 Task: Search One-way flight tickets for 2 adults, 2 children, in Economy from Aswan to Lima to travel on 27-Dec-2023.  Stops: Any number of stops. Choice of flight is British Airways.  Outbound departure time preference is 10:00.
Action: Mouse moved to (319, 272)
Screenshot: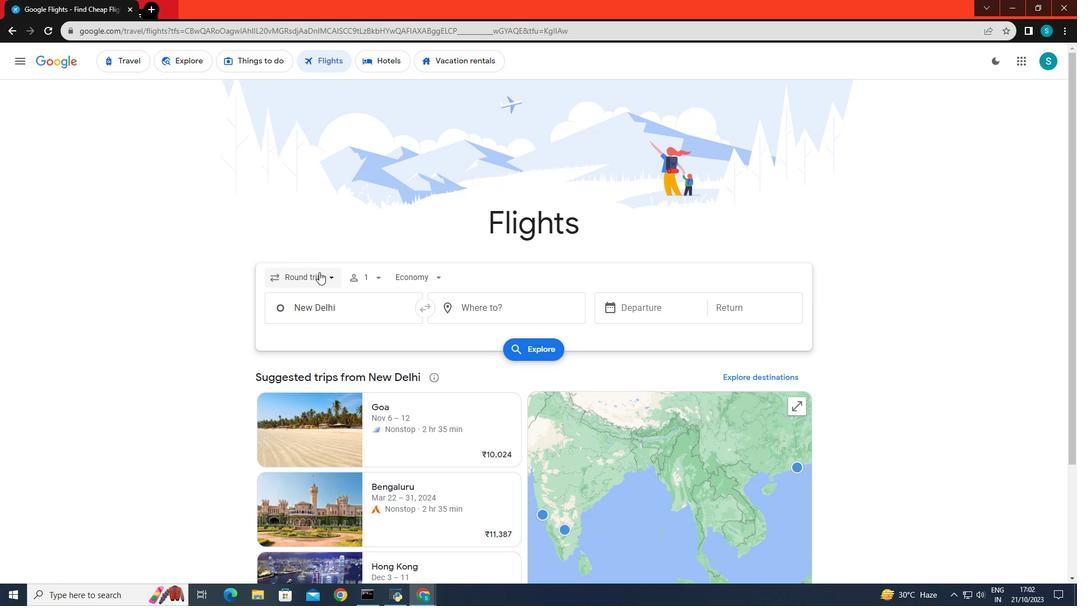 
Action: Mouse pressed left at (319, 272)
Screenshot: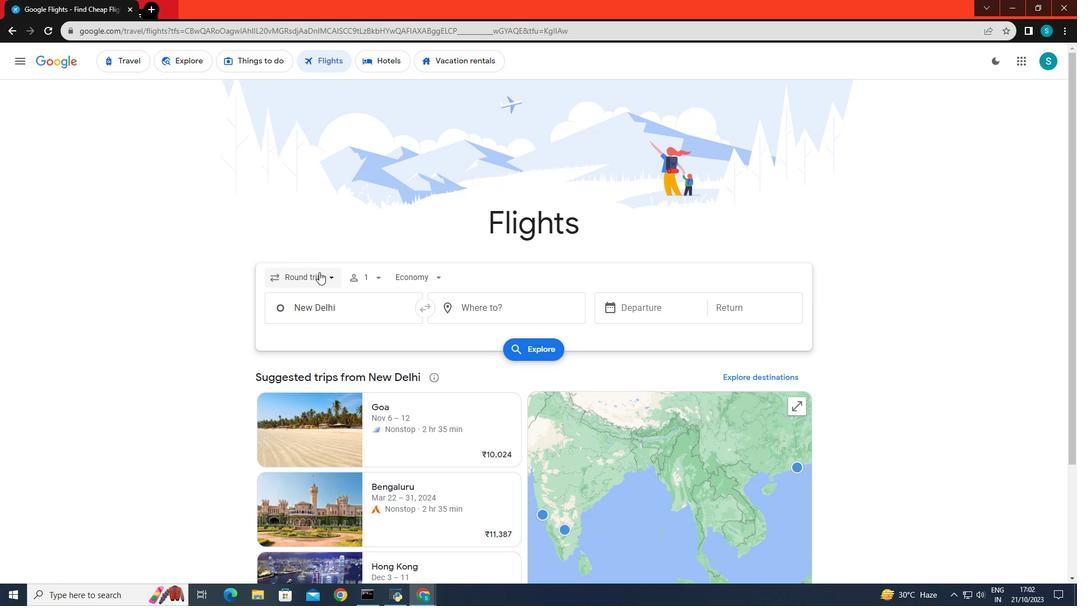 
Action: Mouse moved to (313, 337)
Screenshot: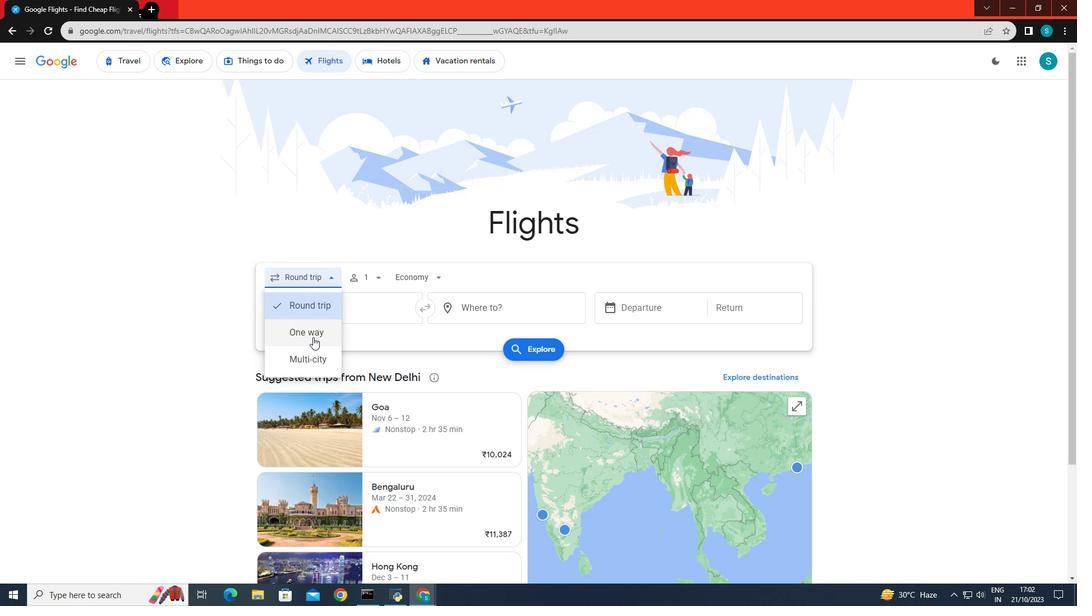 
Action: Mouse pressed left at (313, 337)
Screenshot: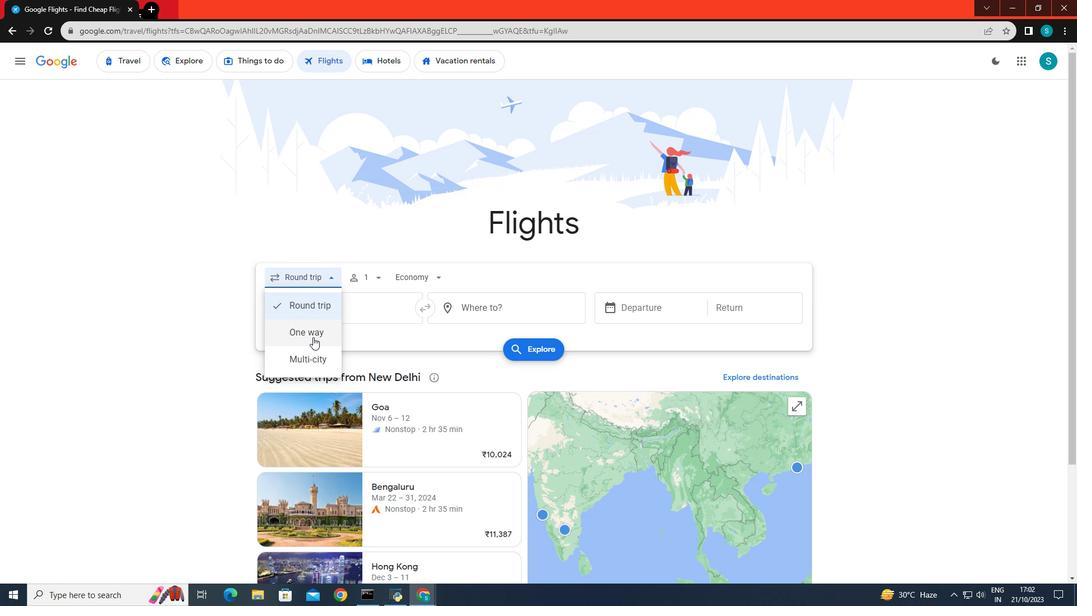 
Action: Mouse moved to (361, 279)
Screenshot: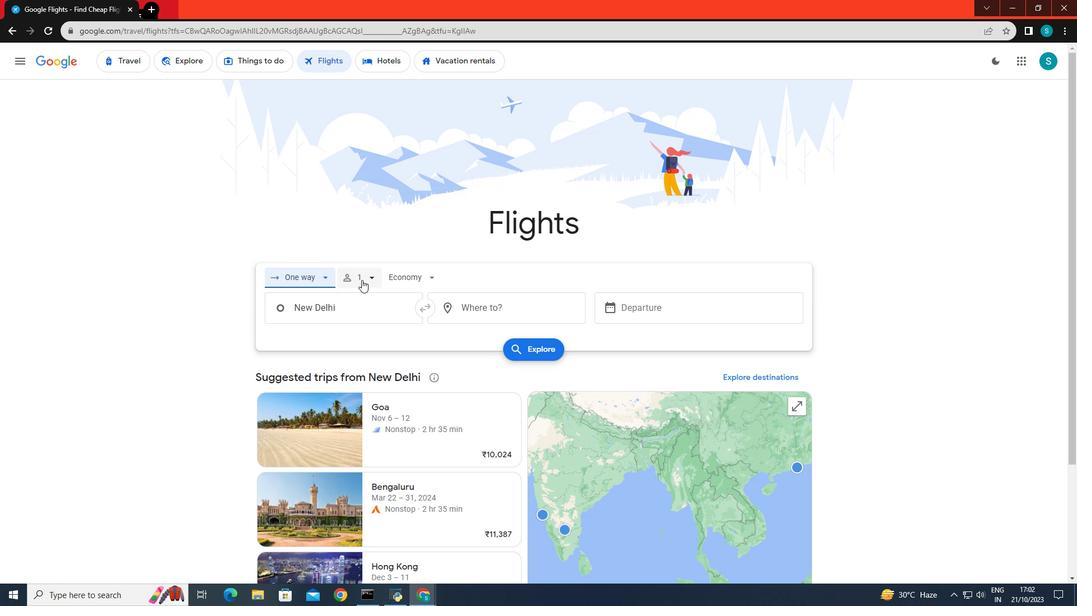 
Action: Mouse pressed left at (361, 279)
Screenshot: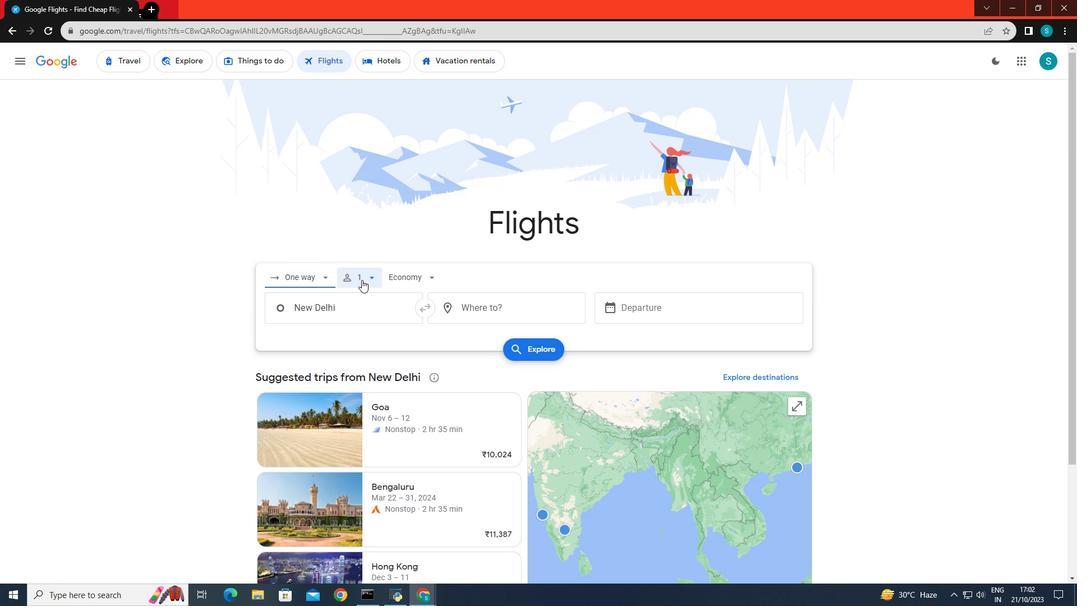 
Action: Mouse moved to (453, 306)
Screenshot: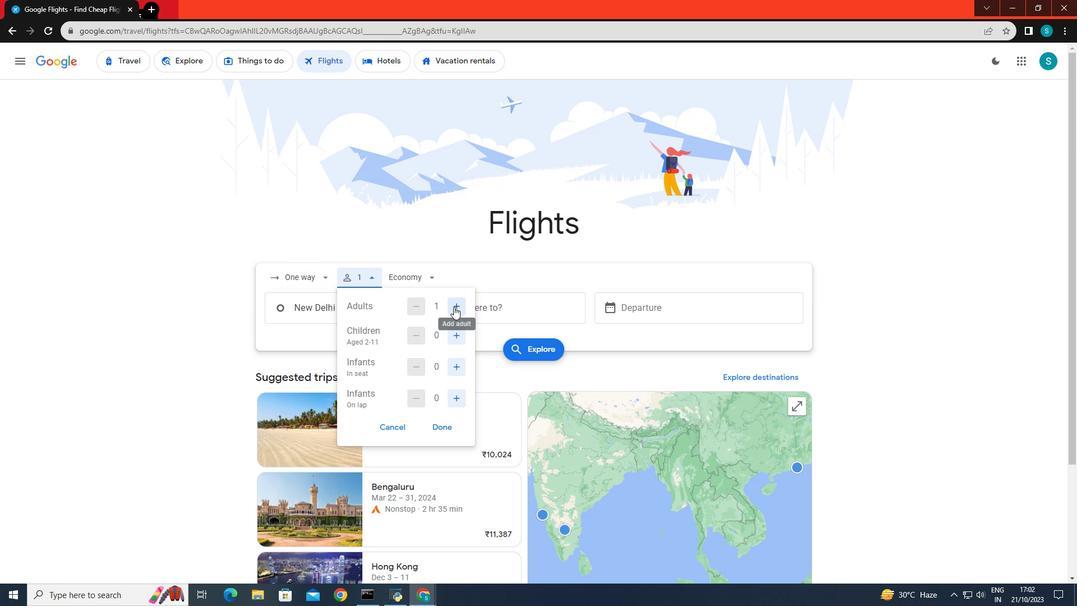 
Action: Mouse pressed left at (453, 306)
Screenshot: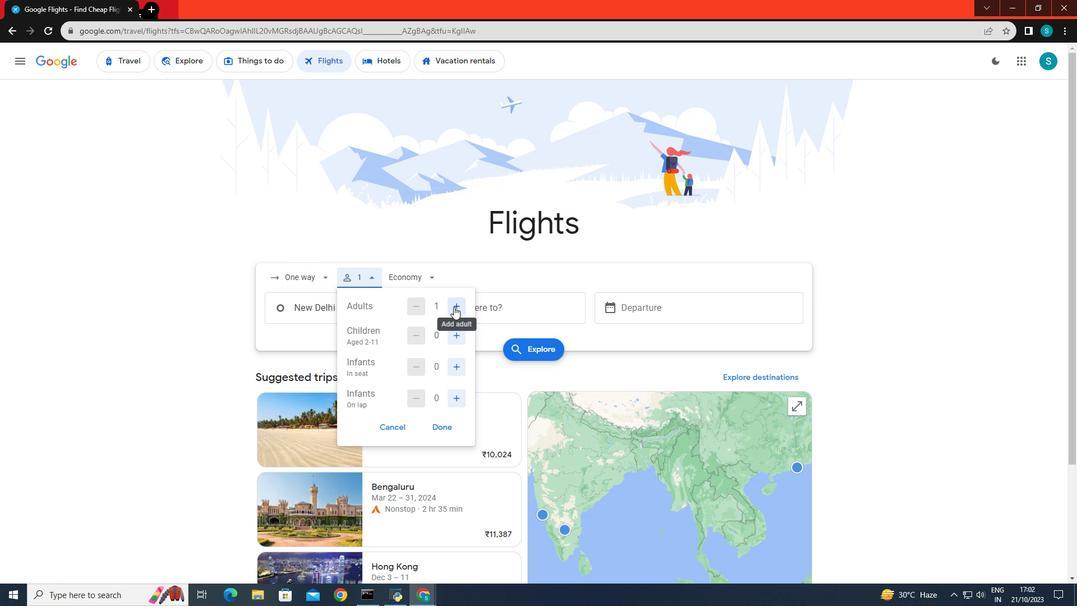 
Action: Mouse moved to (455, 335)
Screenshot: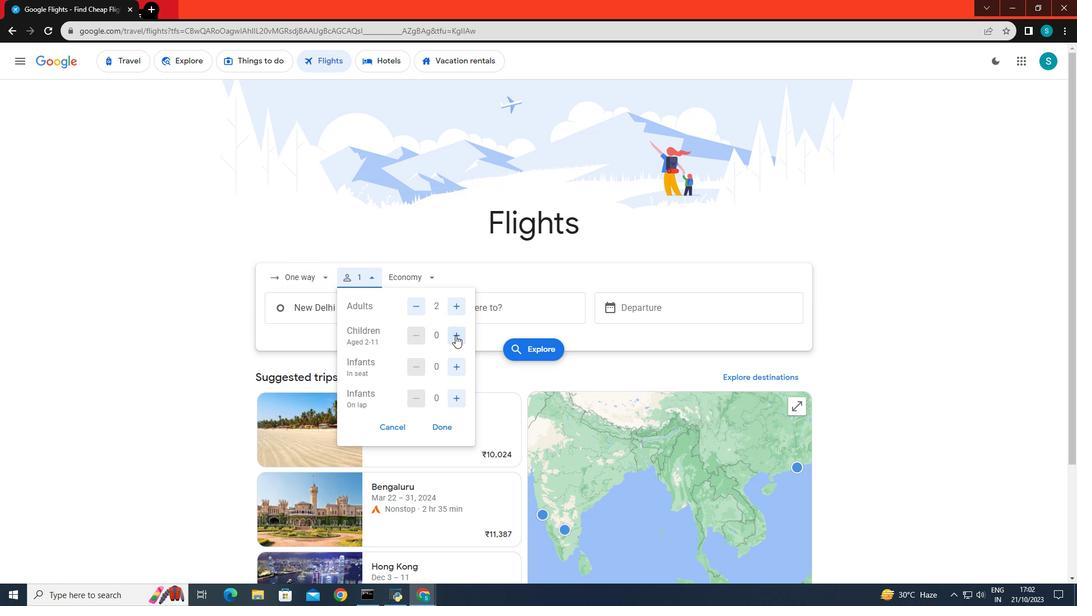 
Action: Mouse pressed left at (455, 335)
Screenshot: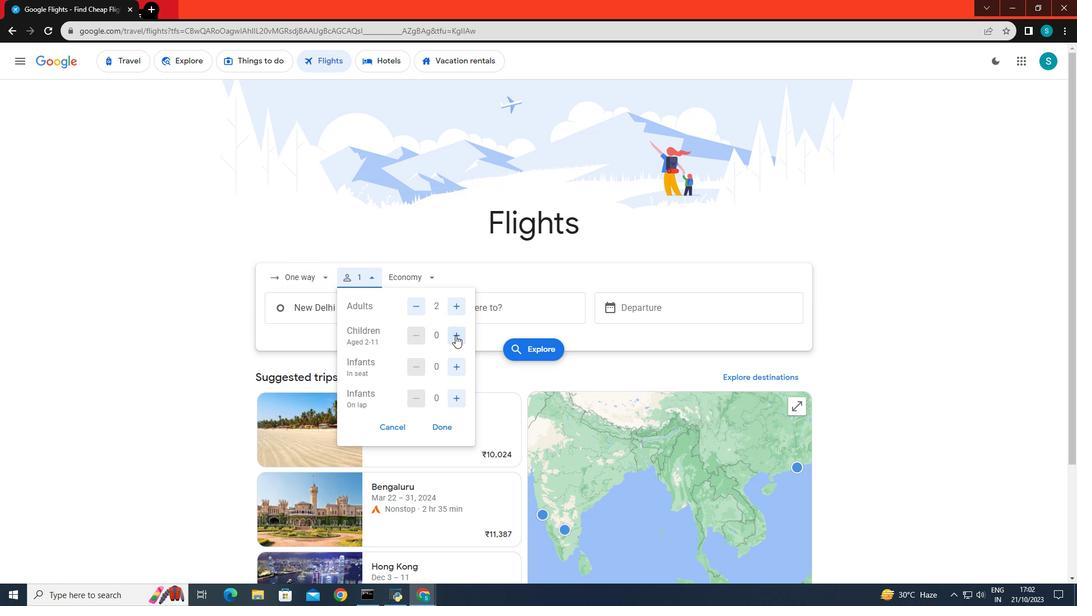 
Action: Mouse moved to (452, 334)
Screenshot: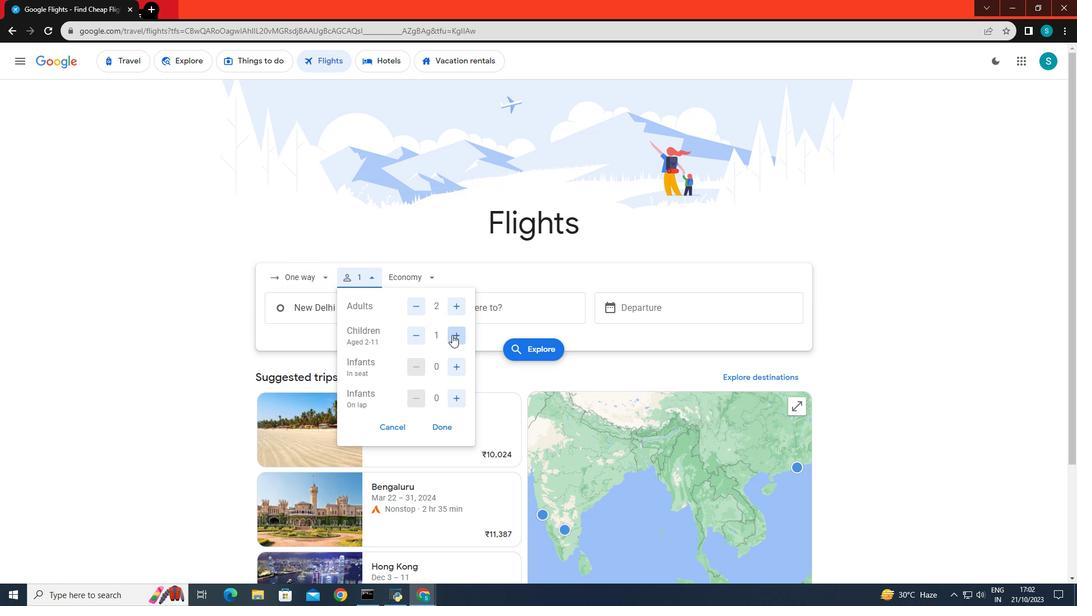
Action: Mouse pressed left at (452, 334)
Screenshot: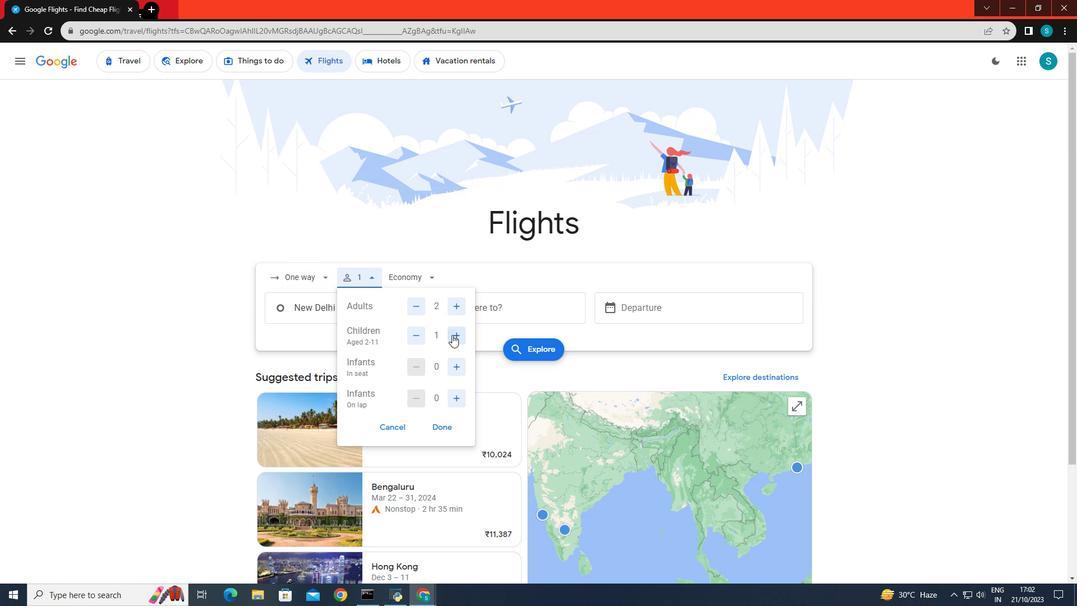 
Action: Mouse moved to (445, 423)
Screenshot: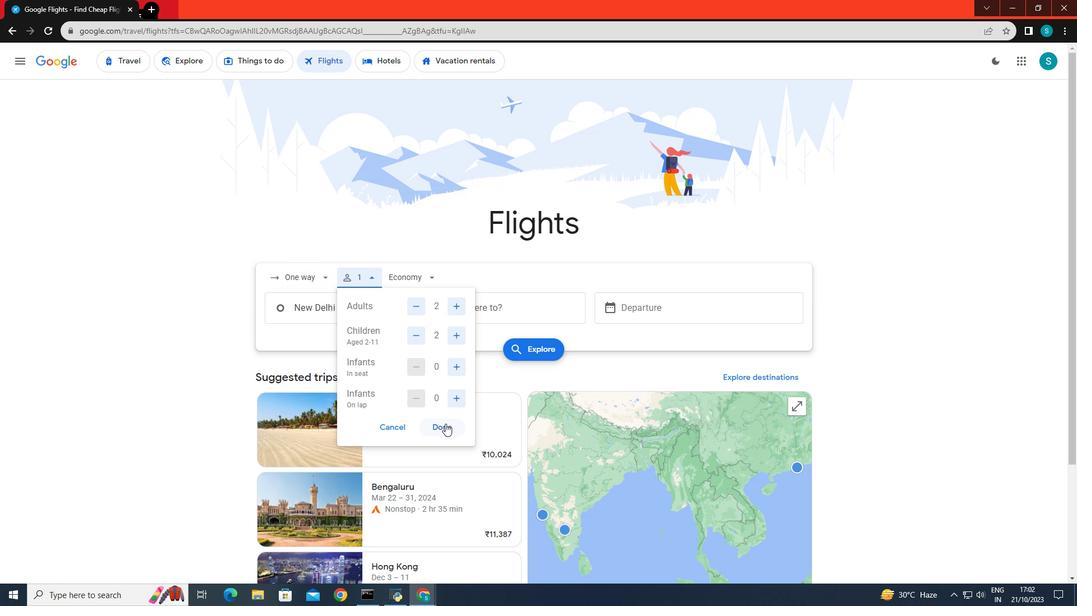 
Action: Mouse pressed left at (445, 423)
Screenshot: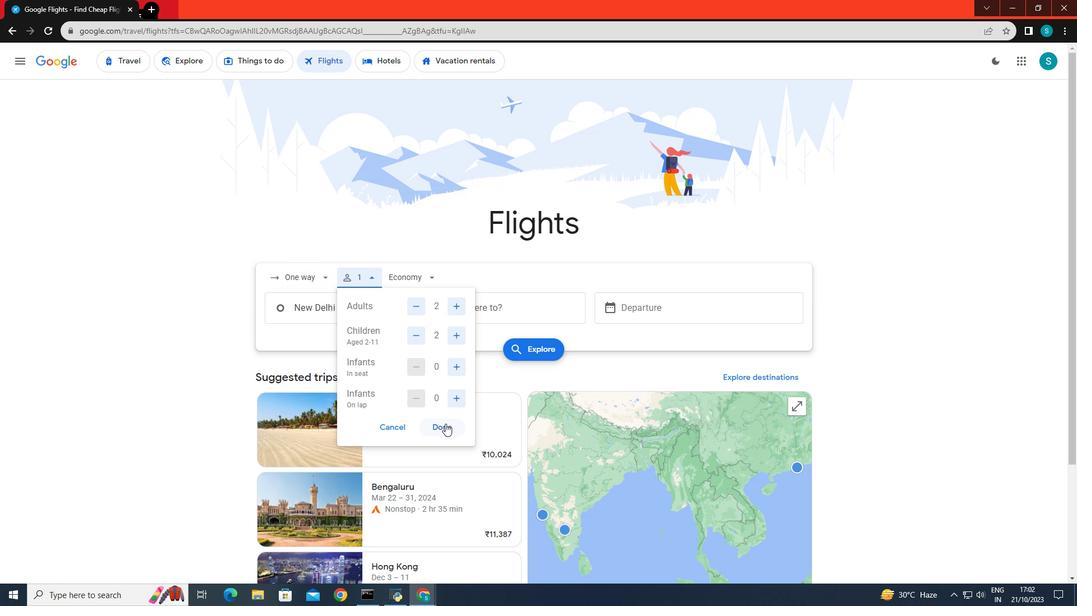 
Action: Mouse moved to (416, 279)
Screenshot: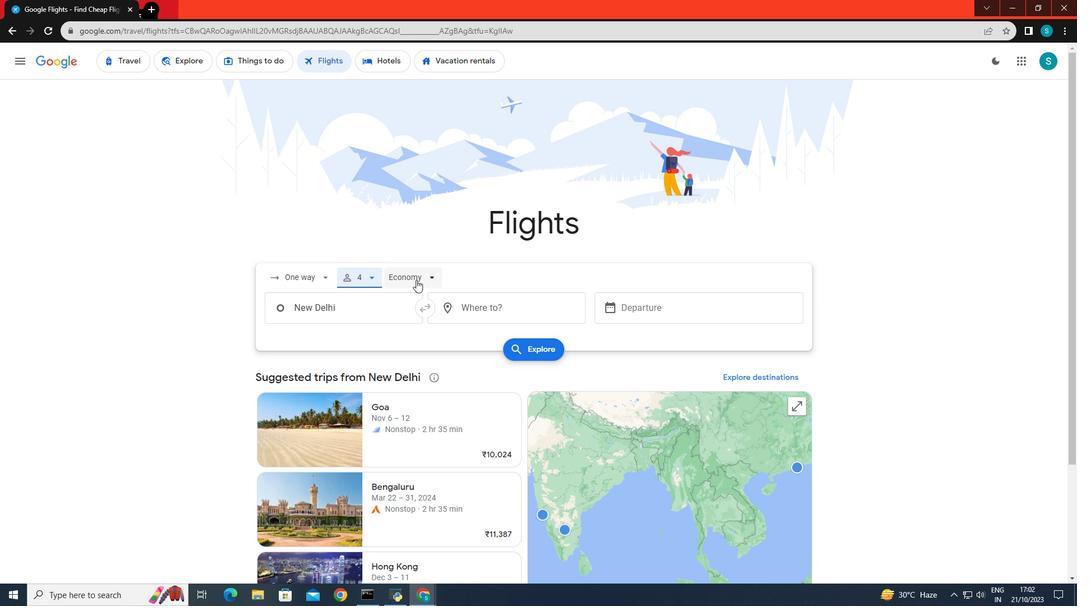 
Action: Mouse pressed left at (416, 279)
Screenshot: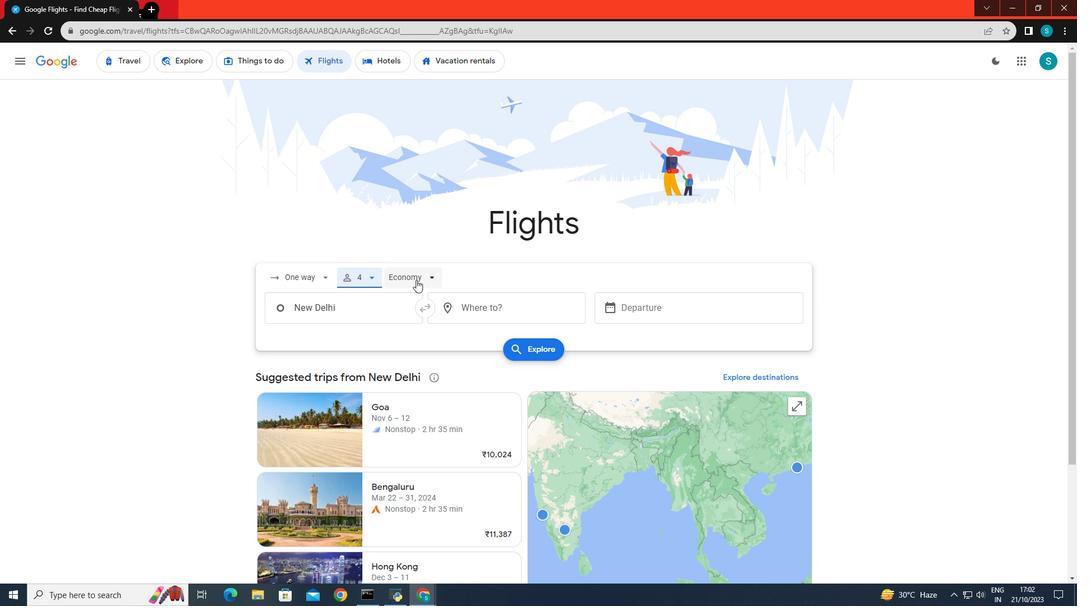 
Action: Mouse moved to (434, 306)
Screenshot: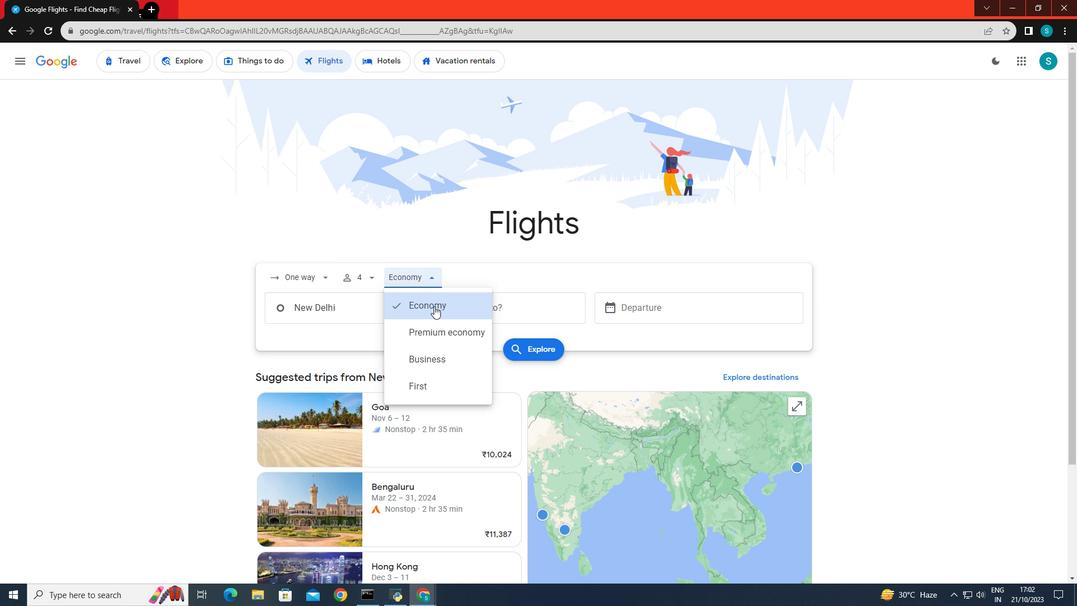 
Action: Mouse pressed left at (434, 306)
Screenshot: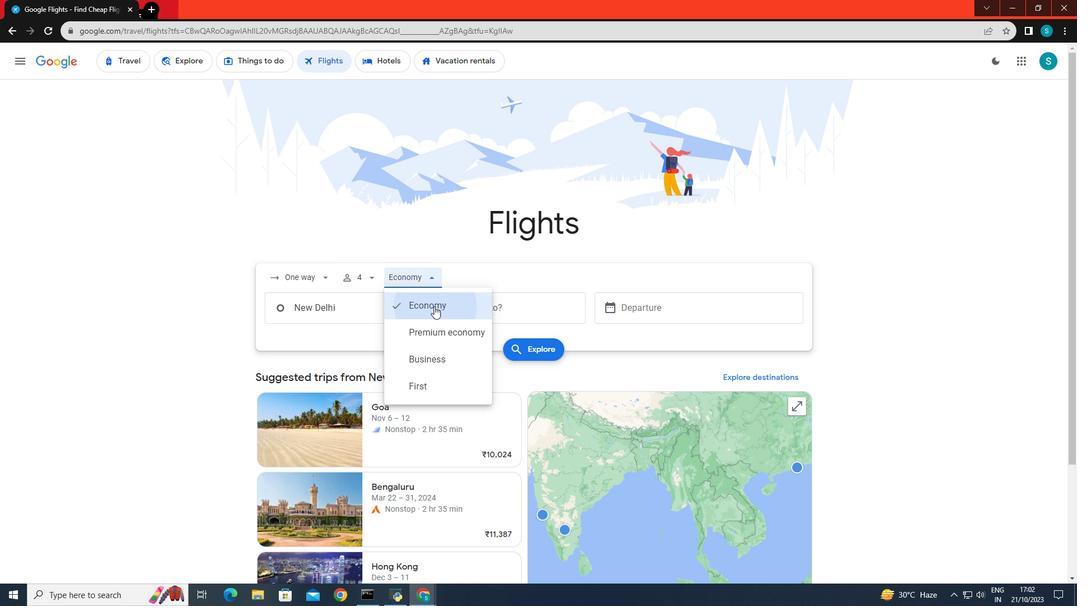 
Action: Mouse moved to (343, 310)
Screenshot: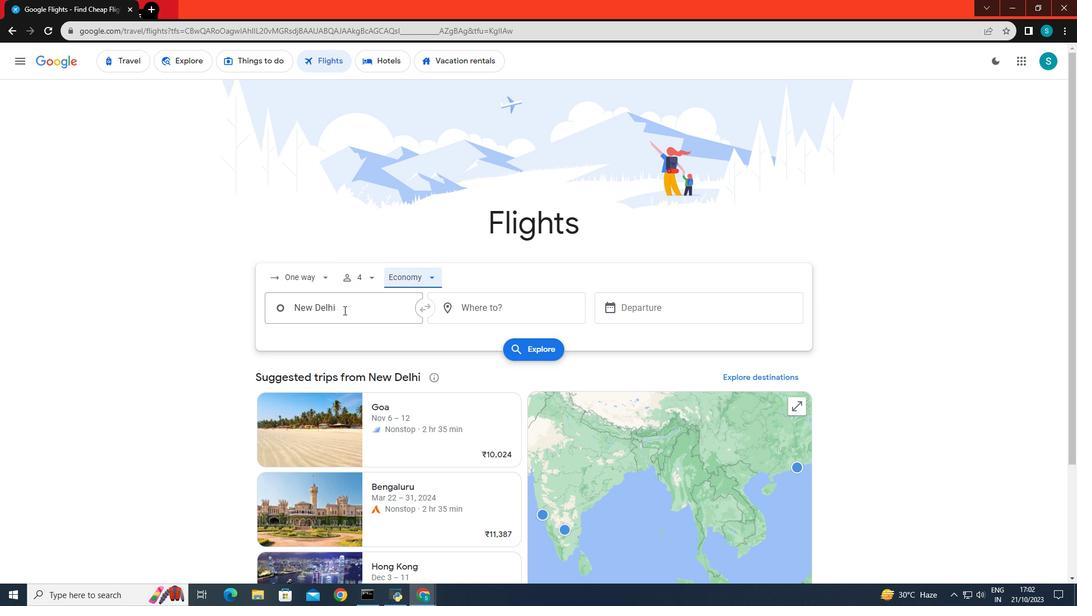 
Action: Mouse pressed left at (343, 310)
Screenshot: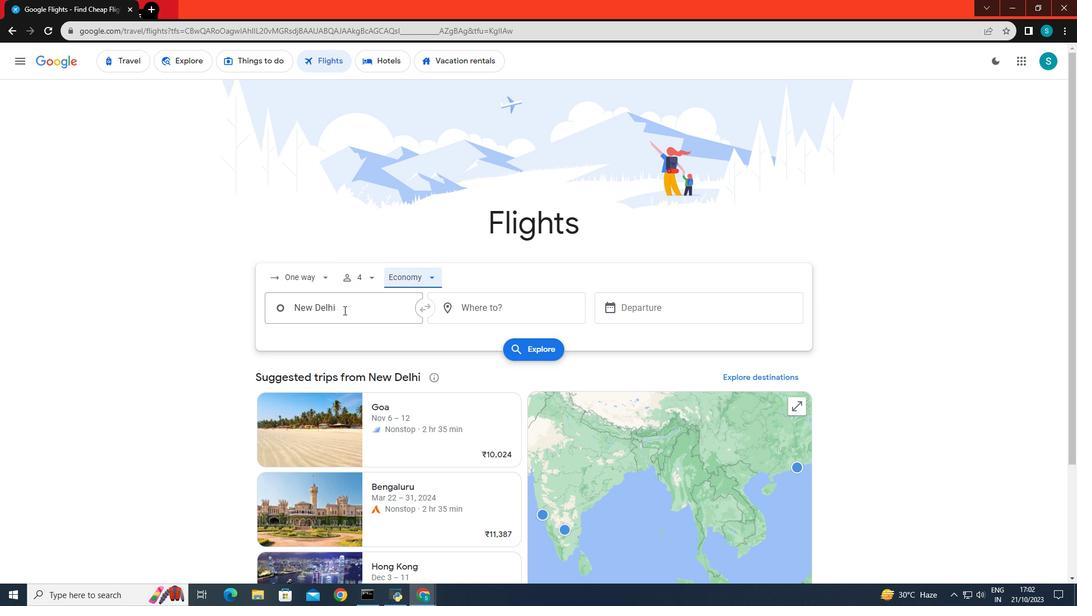 
Action: Key pressed <Key.backspace><Key.caps_lock>A<Key.caps_lock>swan
Screenshot: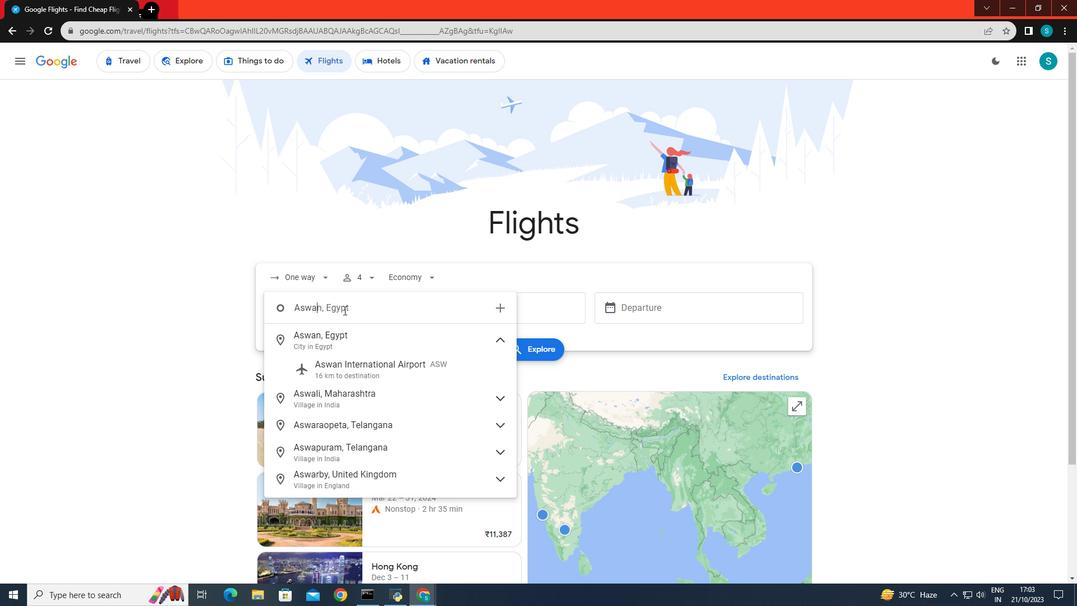 
Action: Mouse moved to (366, 357)
Screenshot: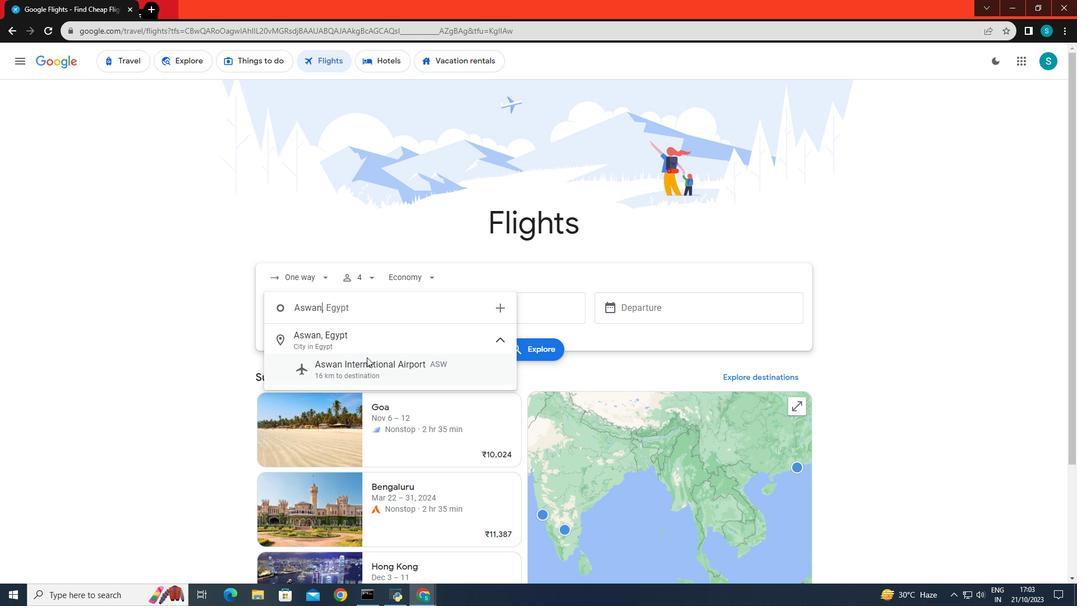 
Action: Mouse pressed left at (366, 357)
Screenshot: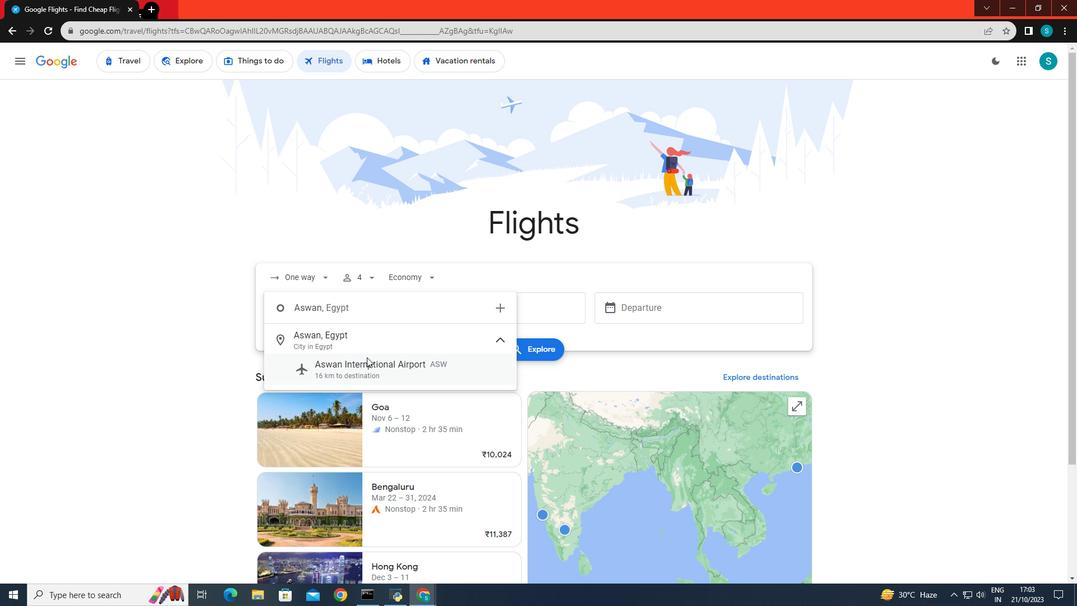 
Action: Mouse moved to (459, 306)
Screenshot: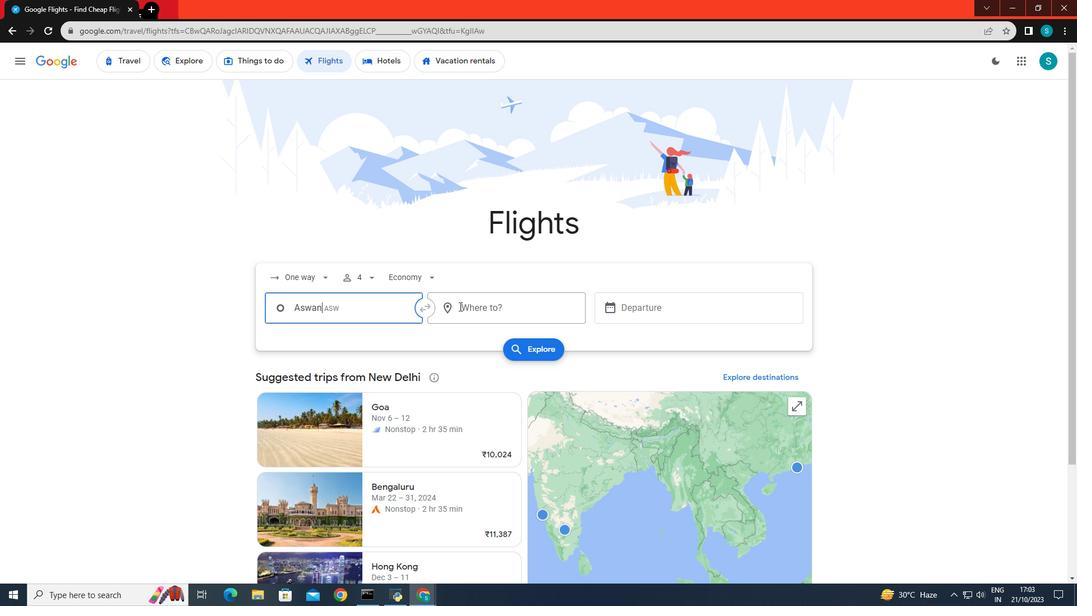 
Action: Mouse pressed left at (459, 306)
Screenshot: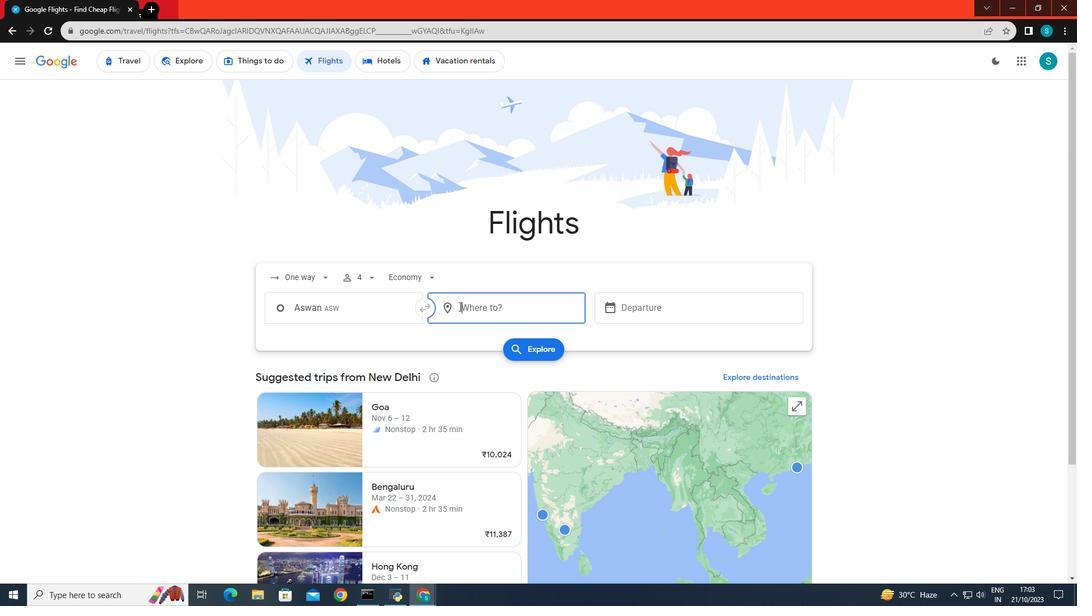 
Action: Mouse moved to (386, 267)
Screenshot: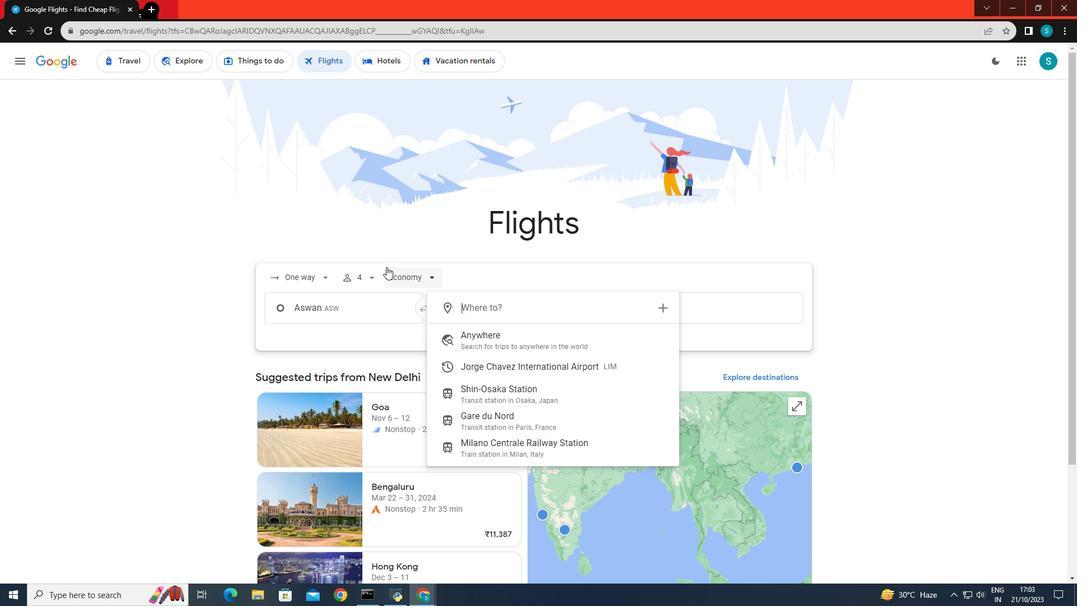 
Action: Key pressed <Key.caps_lock>L<Key.caps_lock>ima
Screenshot: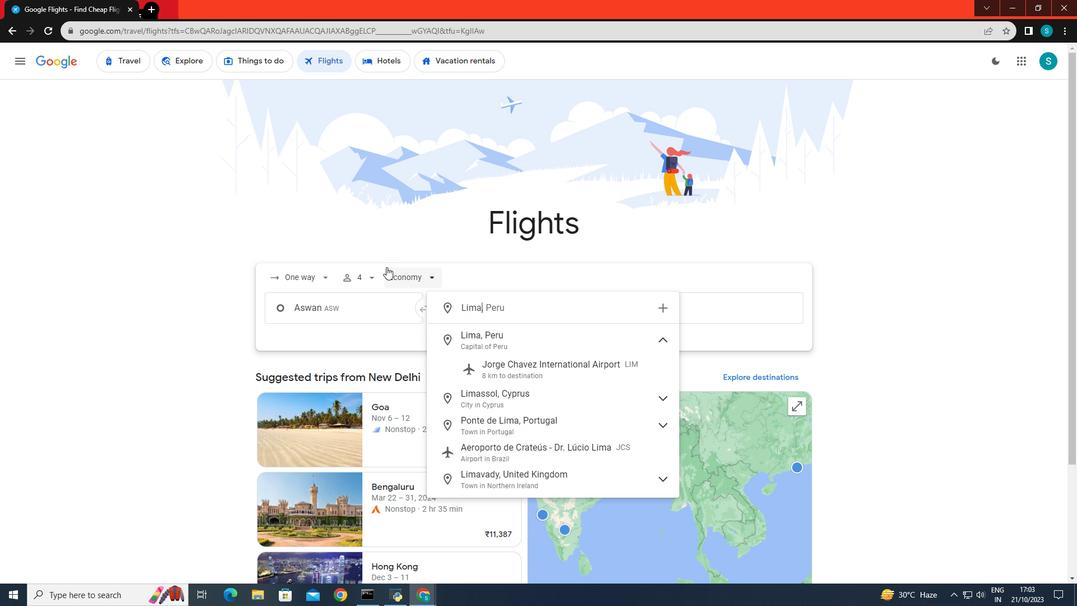
Action: Mouse moved to (497, 366)
Screenshot: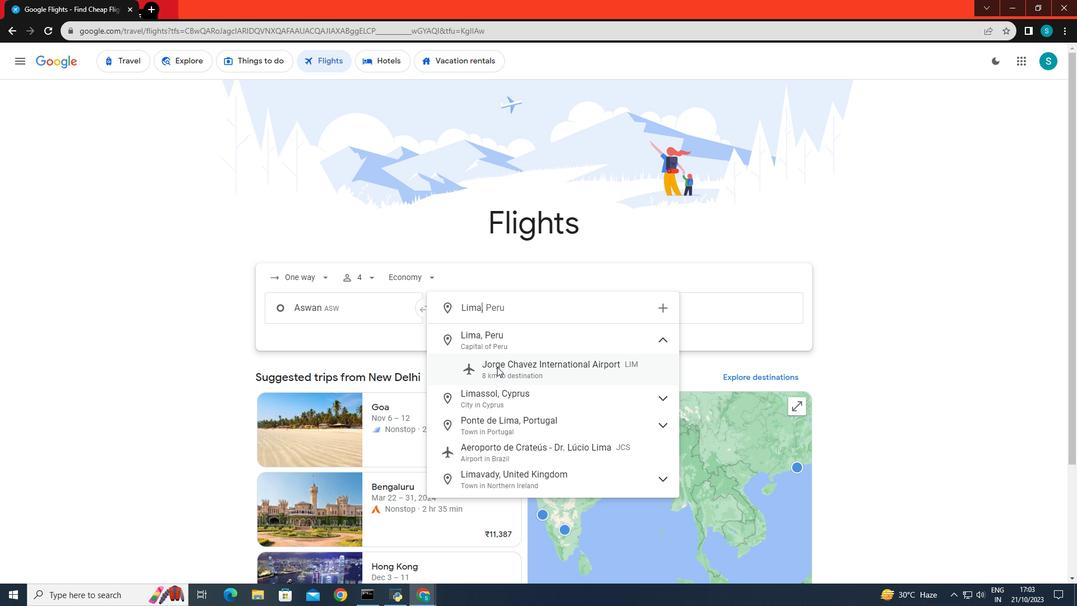 
Action: Mouse pressed left at (497, 366)
Screenshot: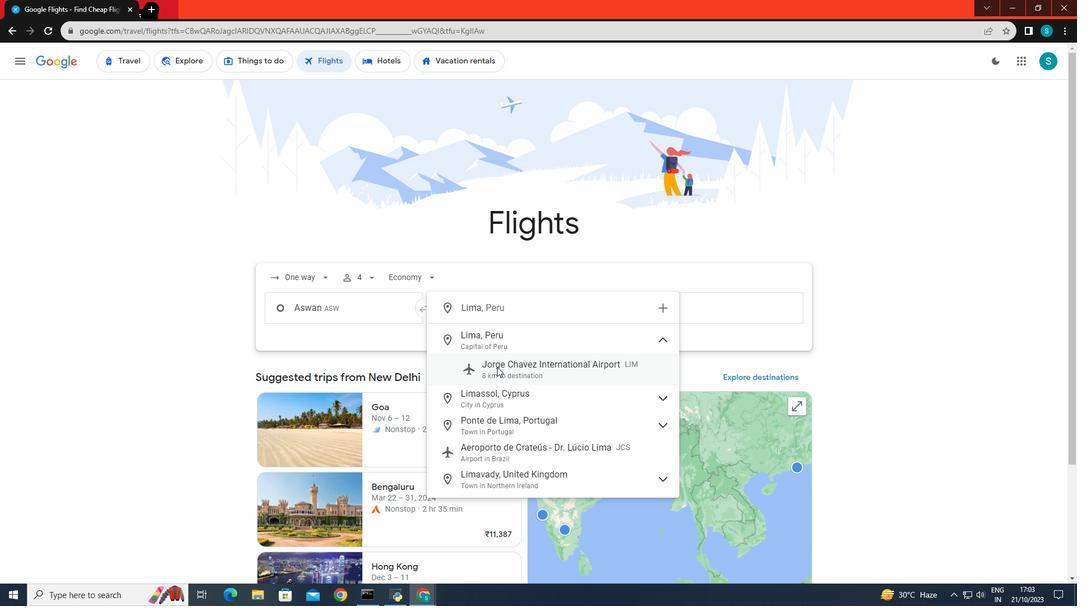 
Action: Mouse moved to (666, 311)
Screenshot: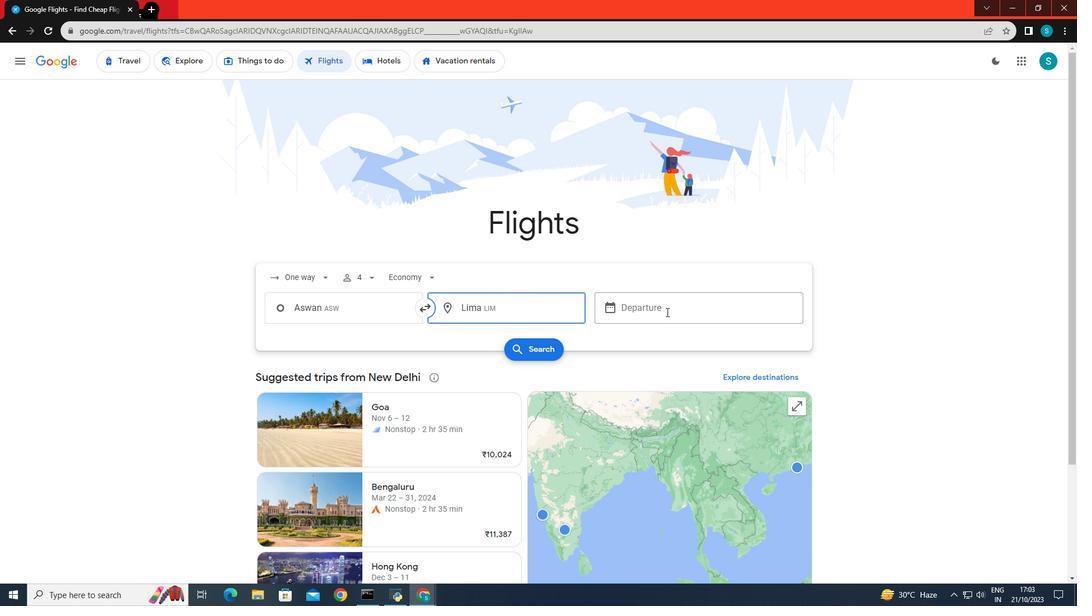 
Action: Mouse pressed left at (666, 311)
Screenshot: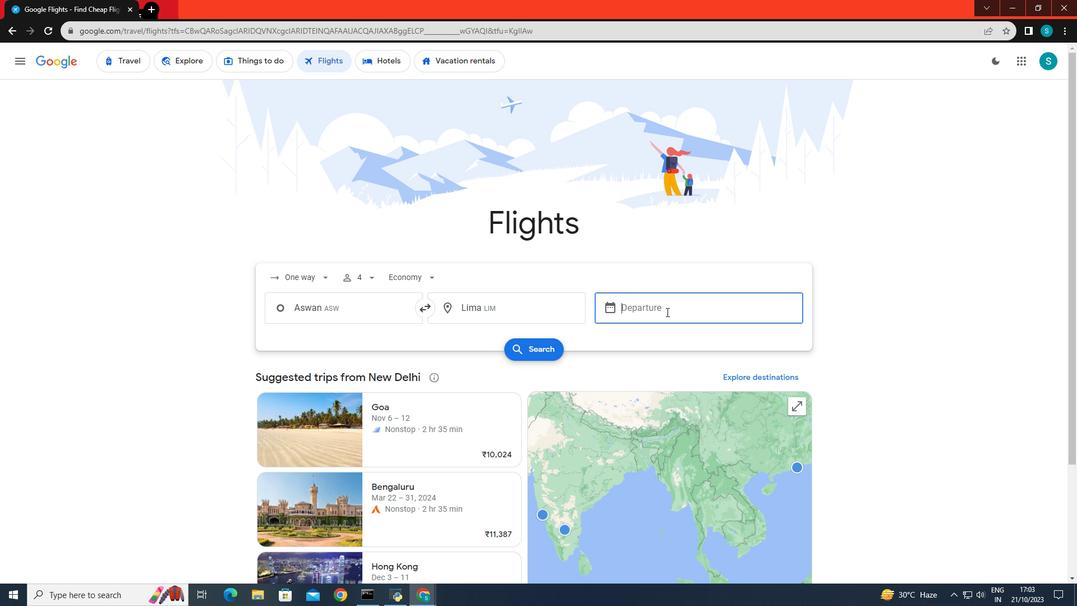 
Action: Mouse moved to (815, 430)
Screenshot: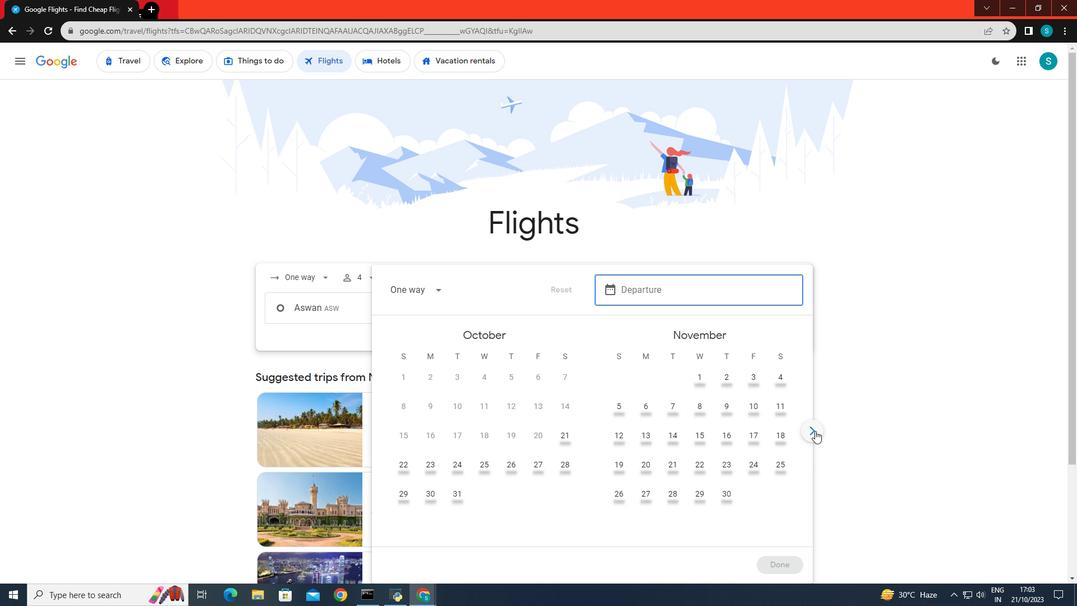 
Action: Mouse pressed left at (815, 430)
Screenshot: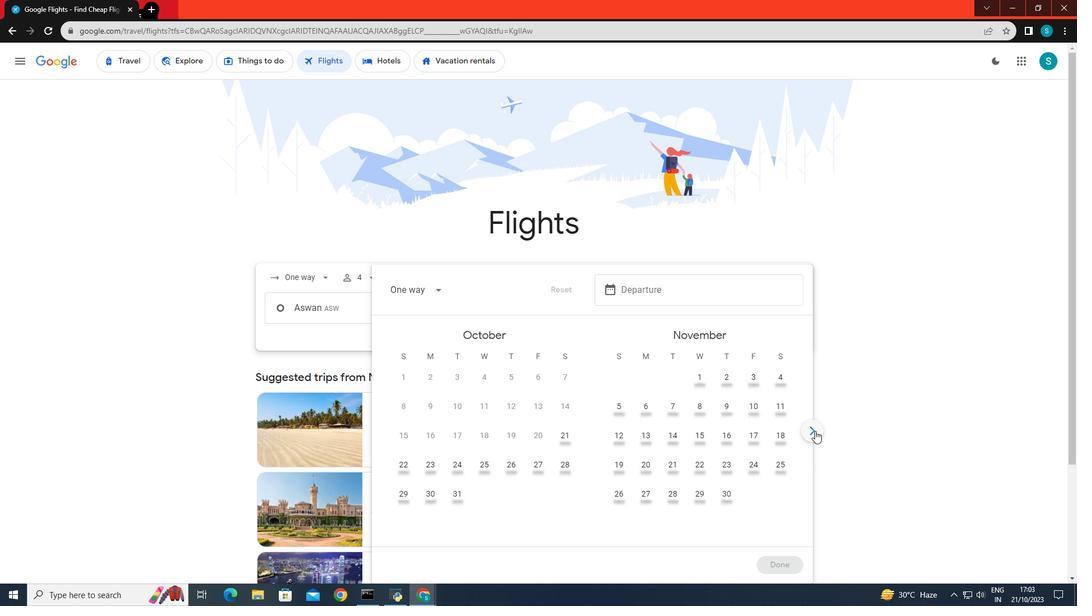 
Action: Mouse moved to (692, 490)
Screenshot: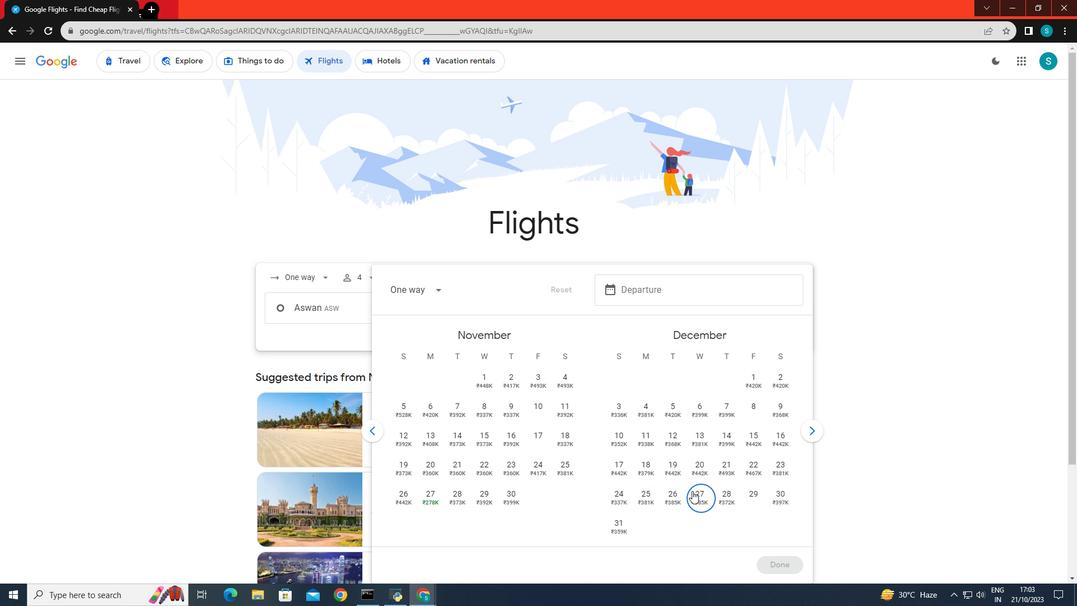 
Action: Mouse pressed left at (692, 490)
Screenshot: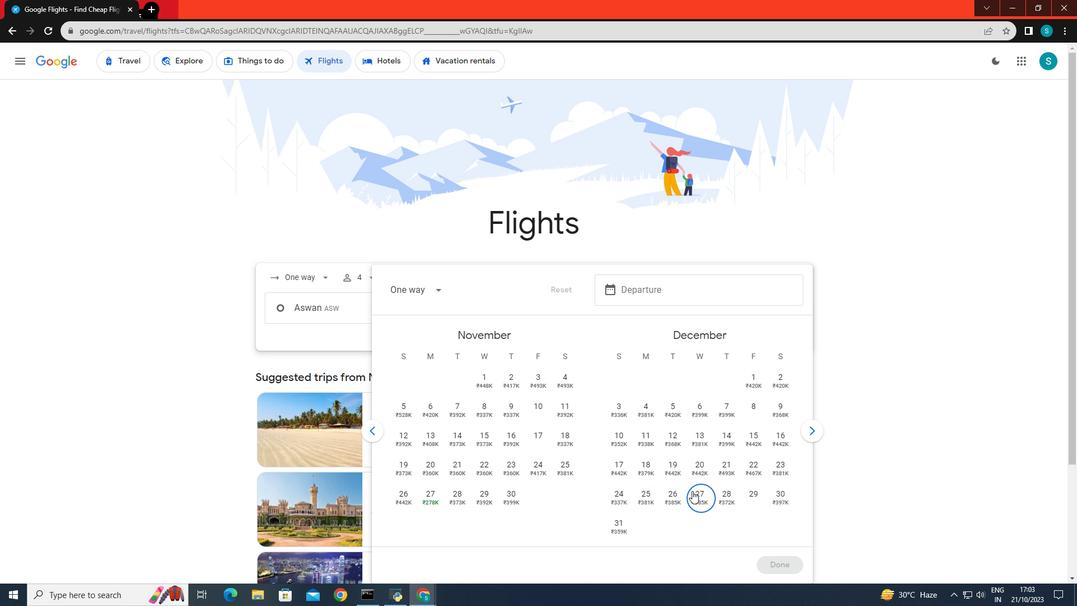 
Action: Mouse moved to (771, 565)
Screenshot: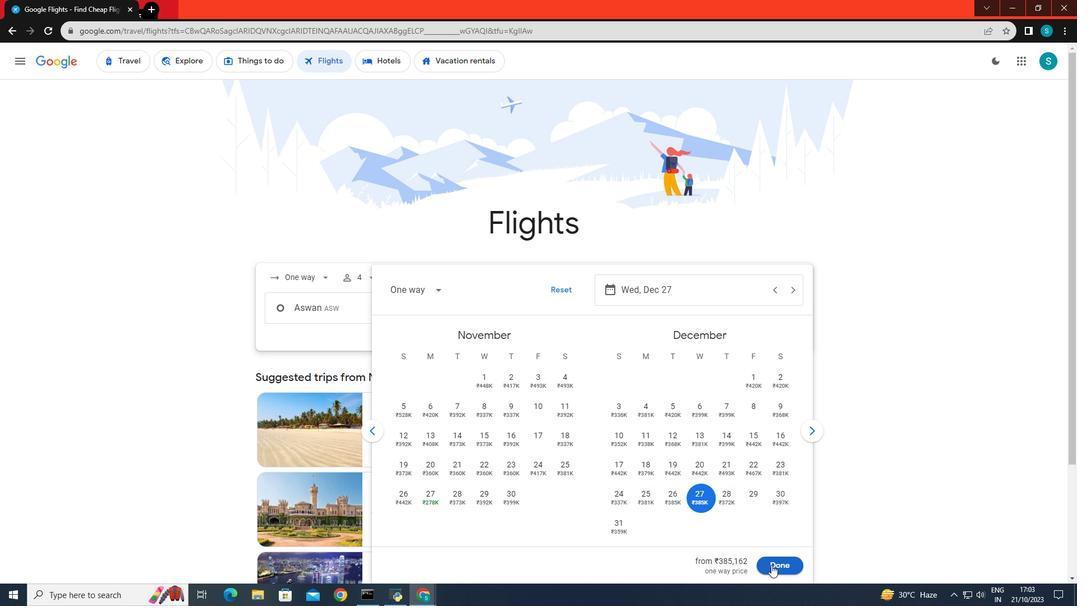 
Action: Mouse pressed left at (771, 565)
Screenshot: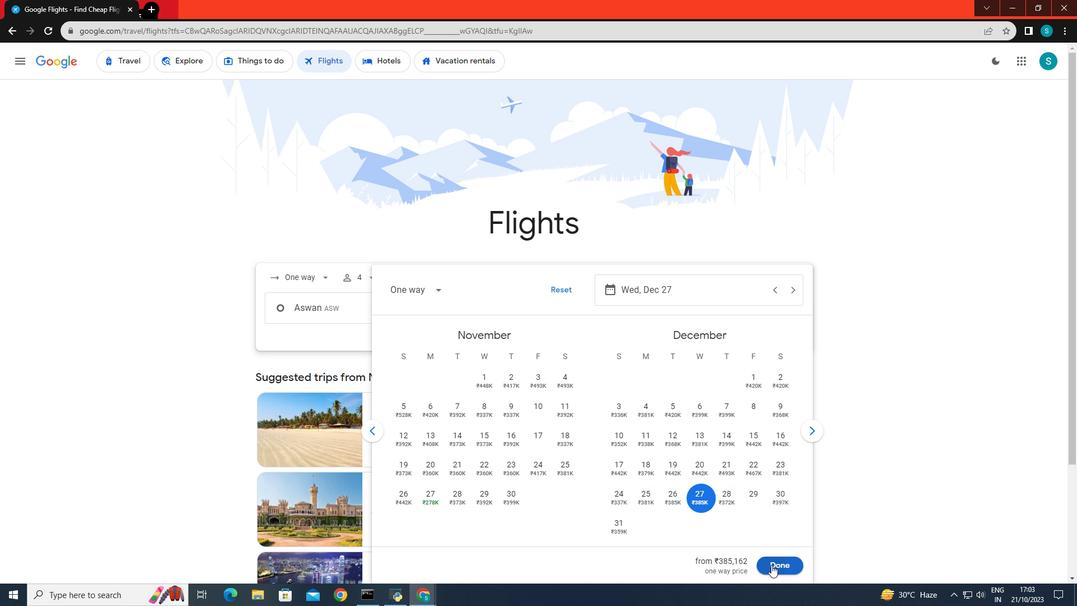 
Action: Mouse moved to (547, 347)
Screenshot: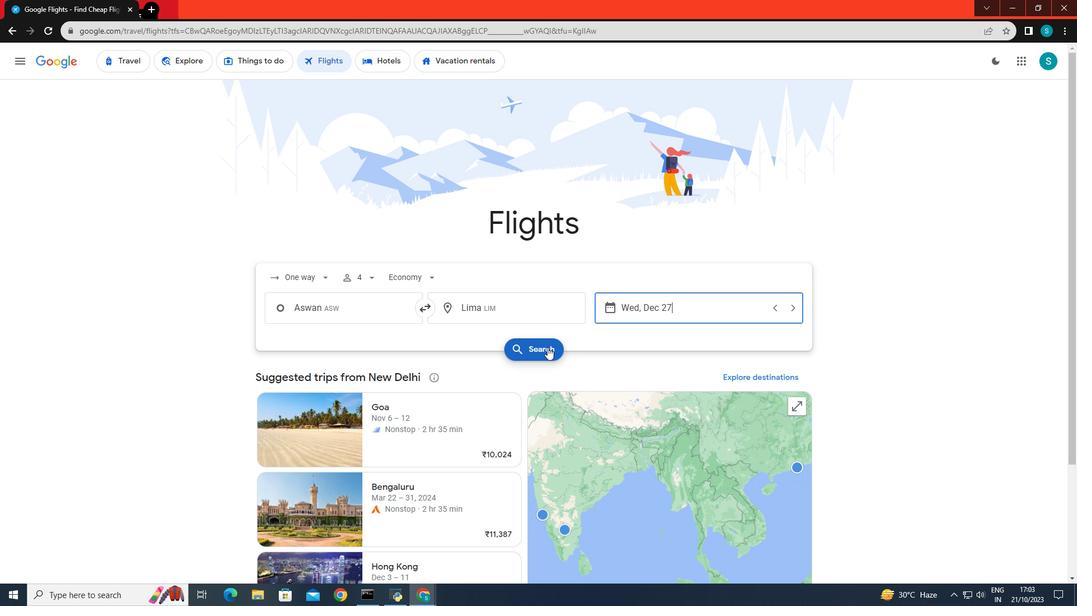 
Action: Mouse pressed left at (547, 347)
Screenshot: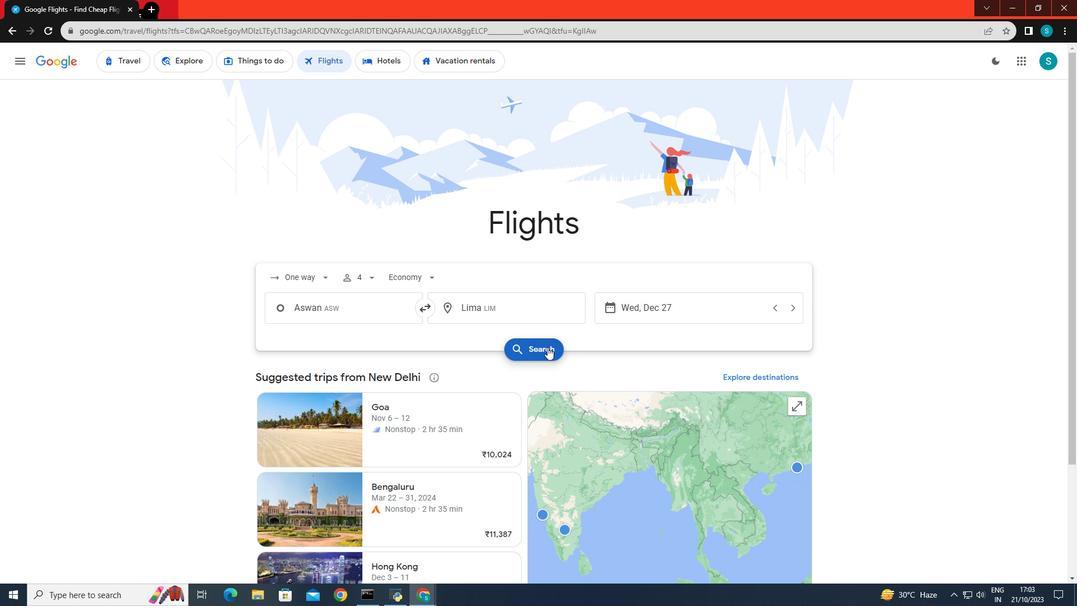 
Action: Mouse moved to (345, 166)
Screenshot: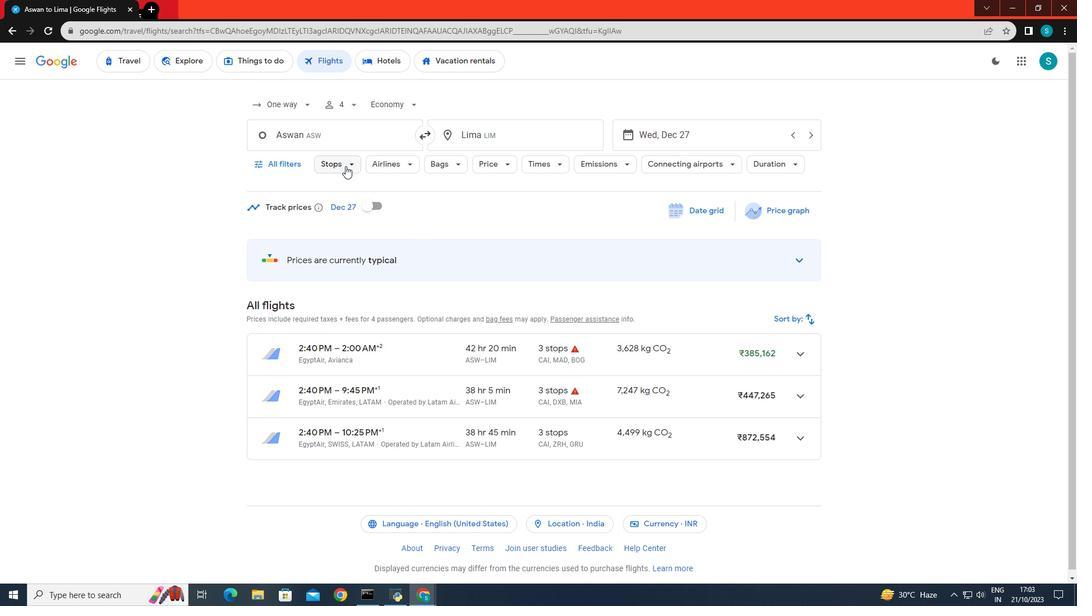 
Action: Mouse pressed left at (345, 166)
Screenshot: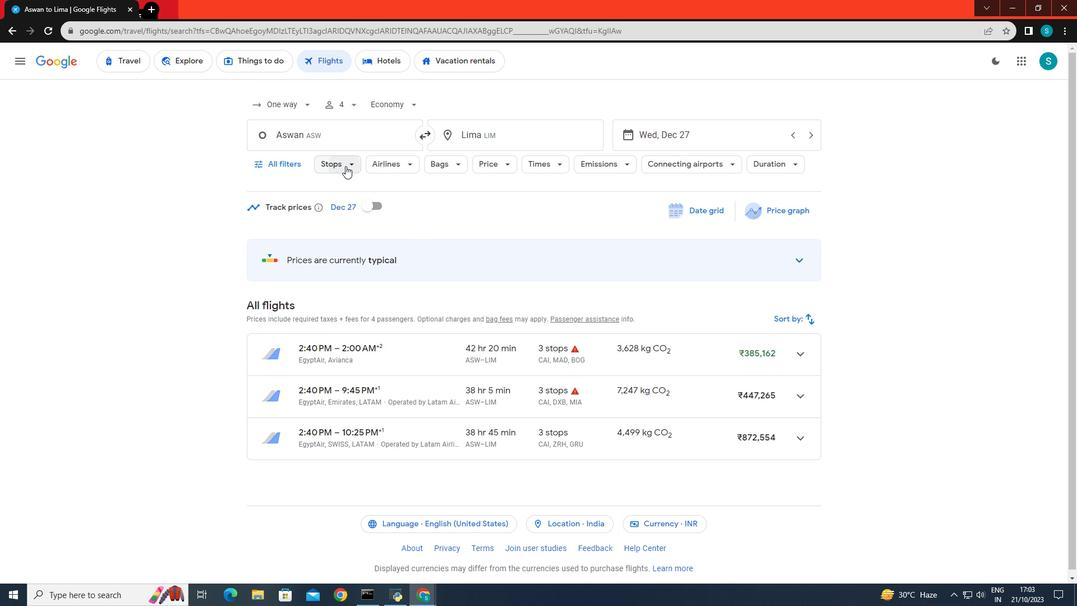 
Action: Mouse moved to (341, 223)
Screenshot: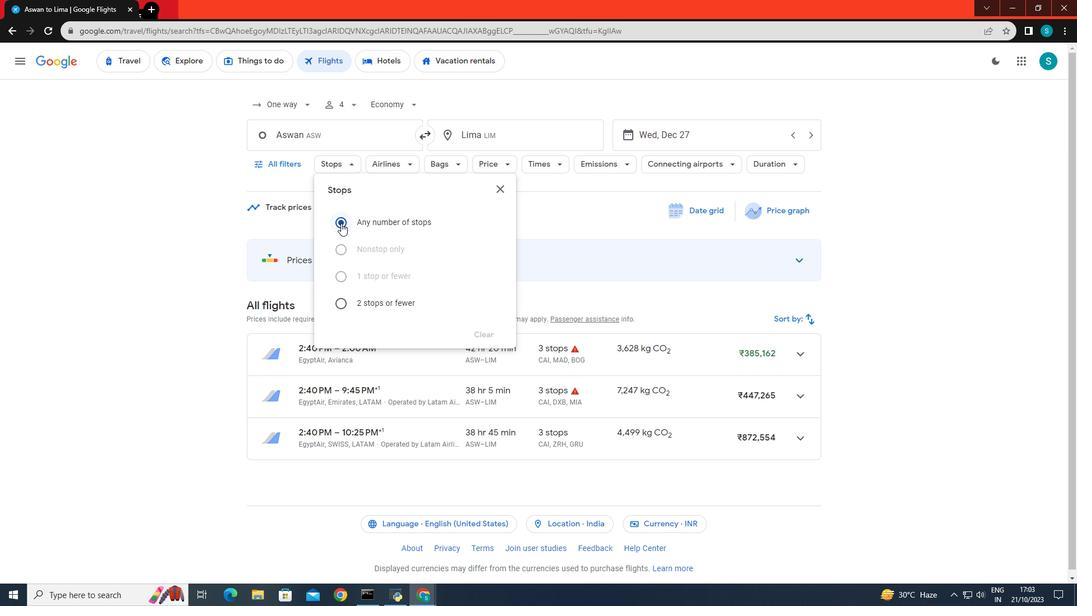 
Action: Mouse pressed left at (341, 223)
Screenshot: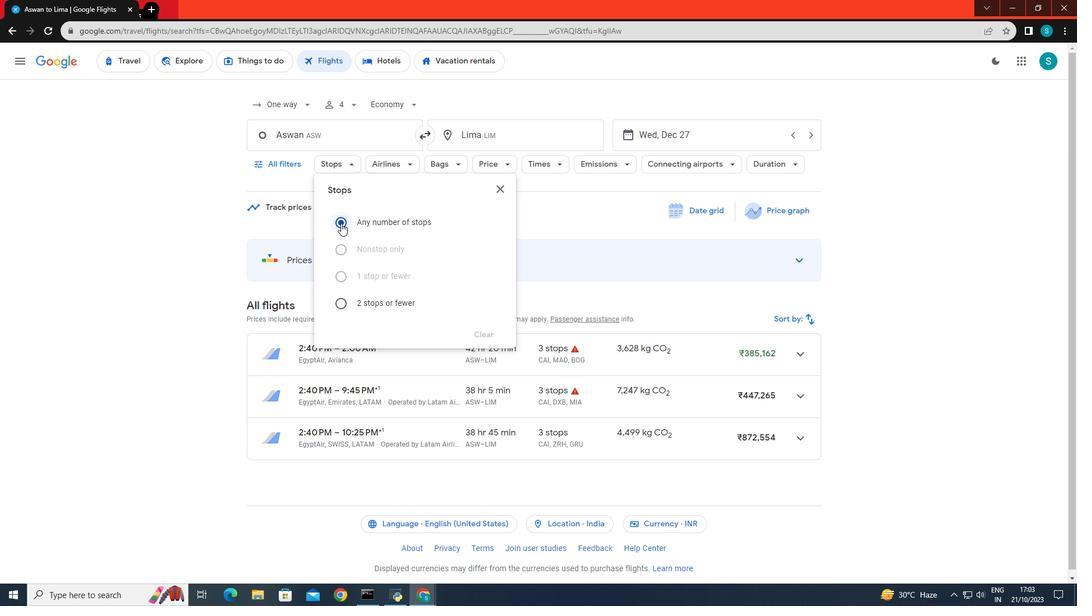
Action: Mouse moved to (226, 231)
Screenshot: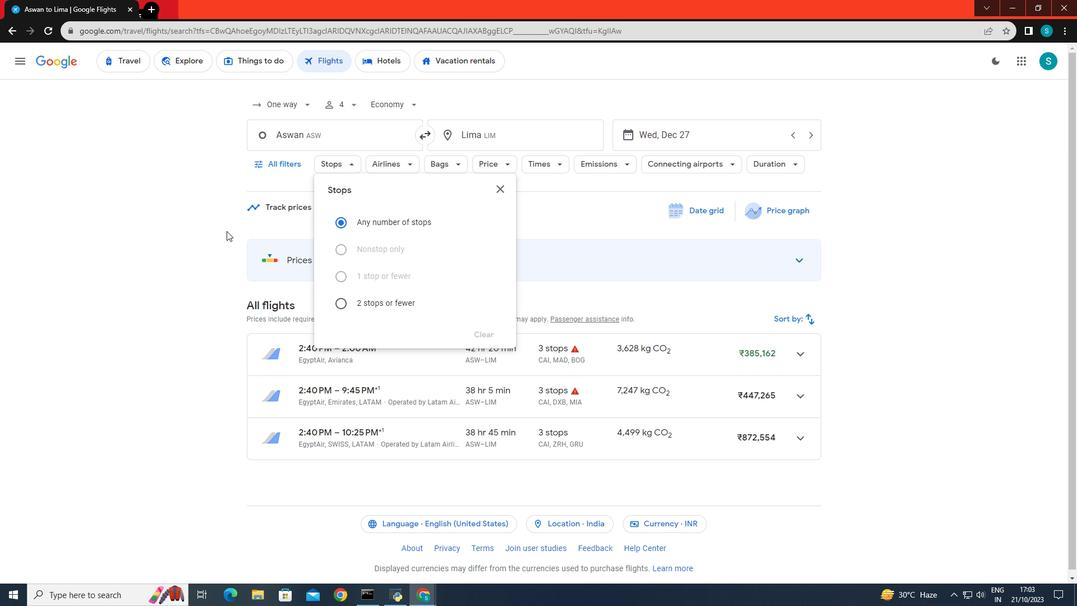 
Action: Mouse pressed left at (226, 231)
Screenshot: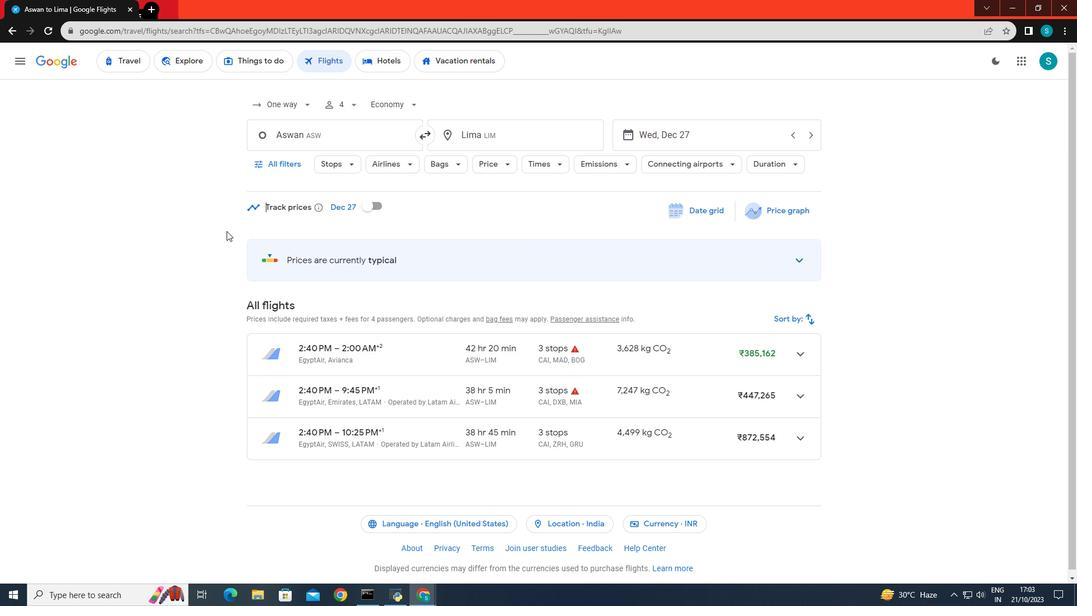 
Action: Mouse moved to (384, 159)
Screenshot: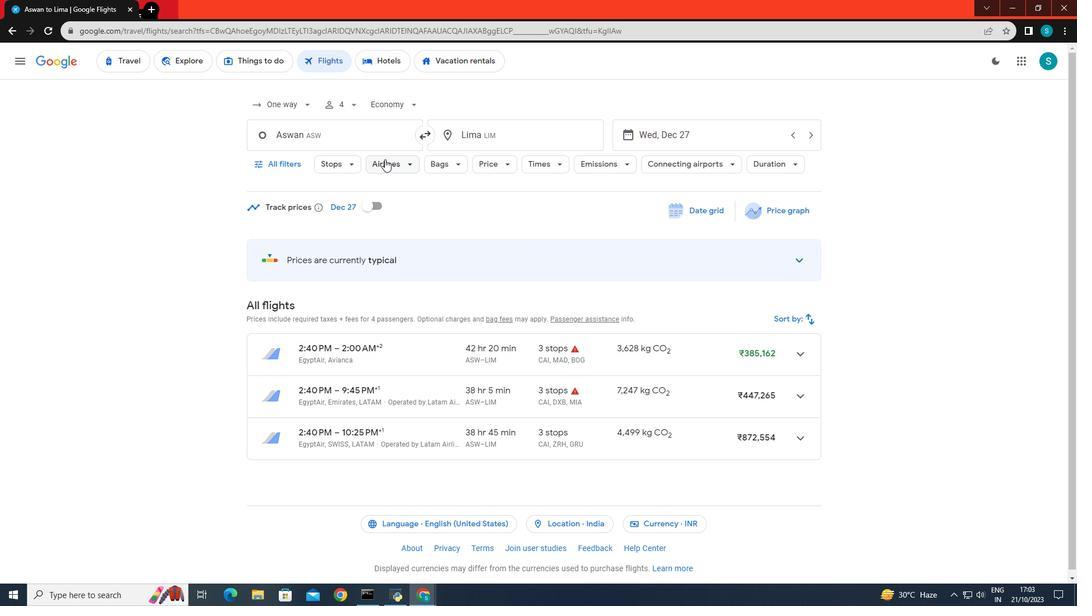 
Action: Mouse pressed left at (384, 159)
Screenshot: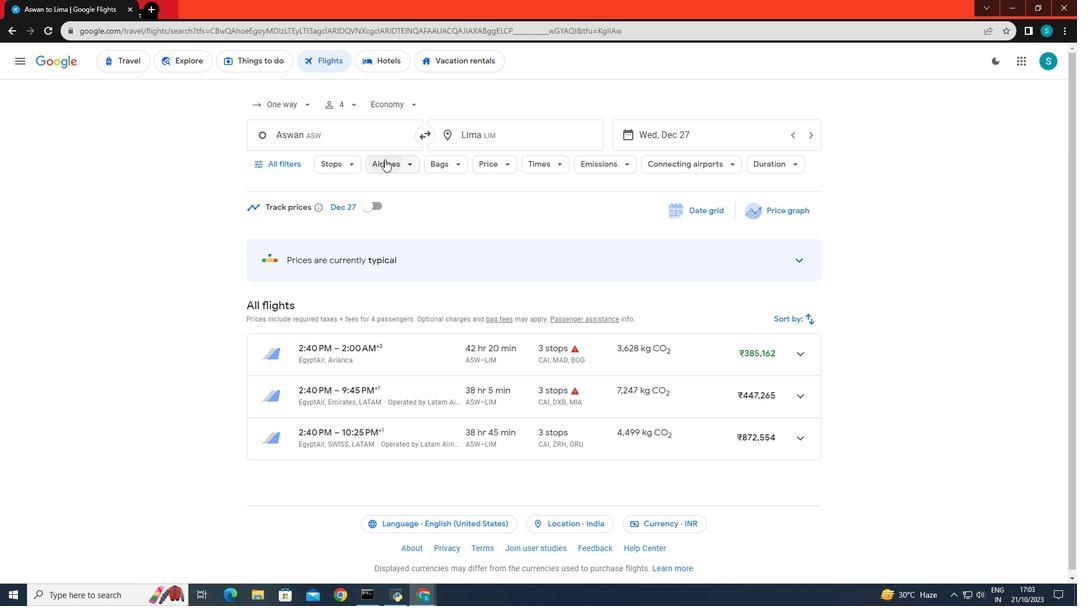 
Action: Mouse moved to (439, 287)
Screenshot: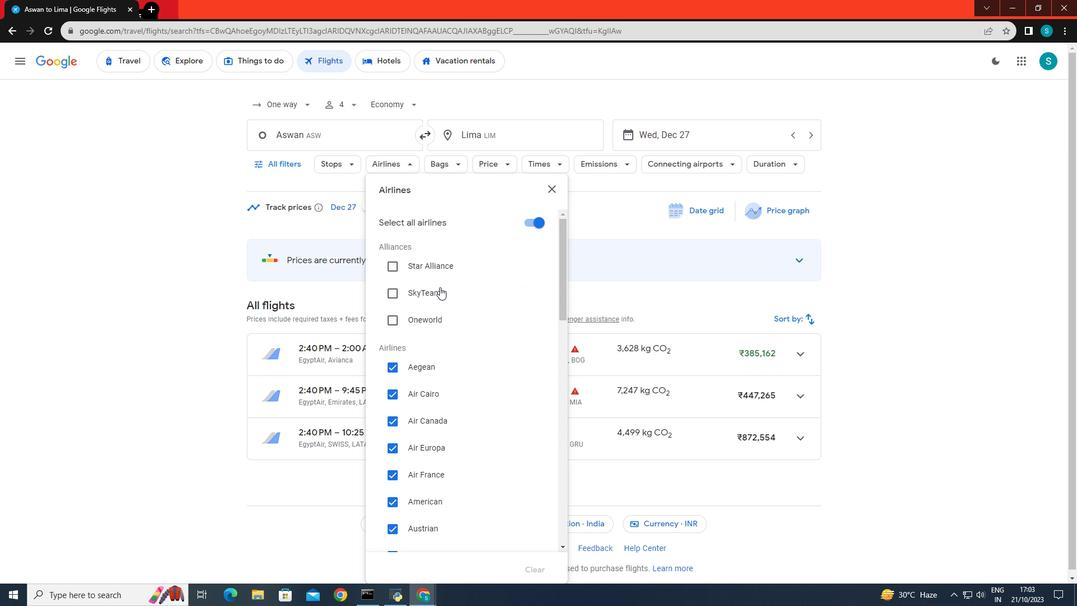
Action: Mouse scrolled (439, 286) with delta (0, 0)
Screenshot: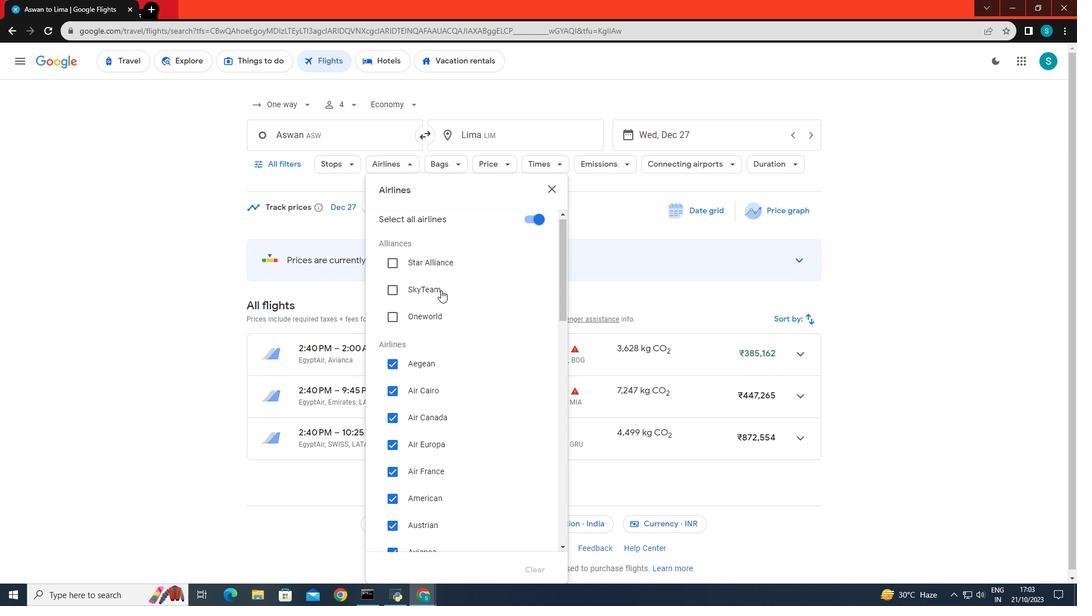 
Action: Mouse moved to (441, 292)
Screenshot: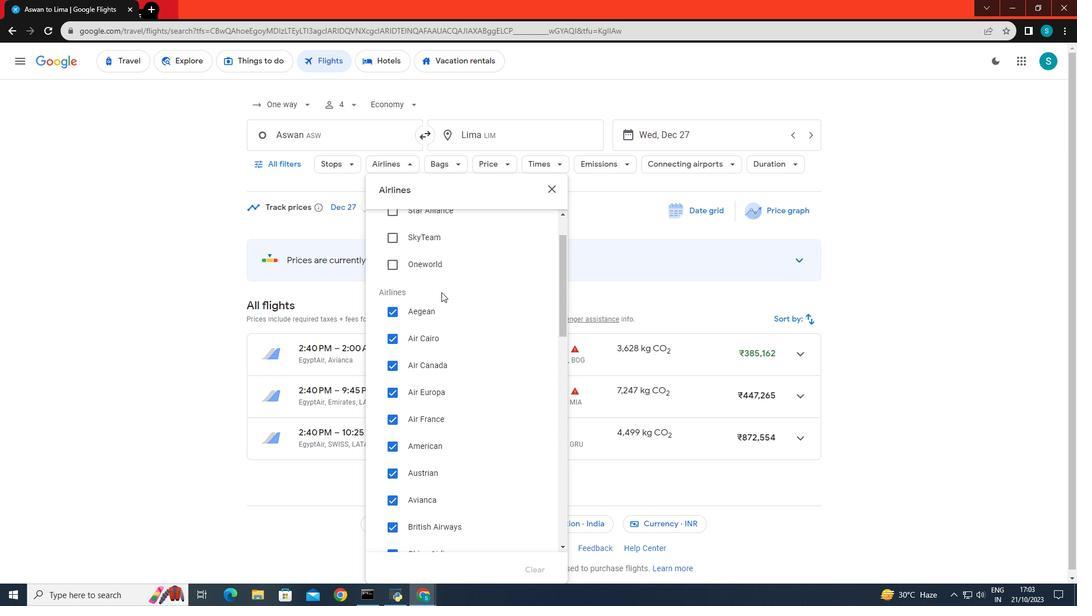 
Action: Mouse scrolled (441, 291) with delta (0, 0)
Screenshot: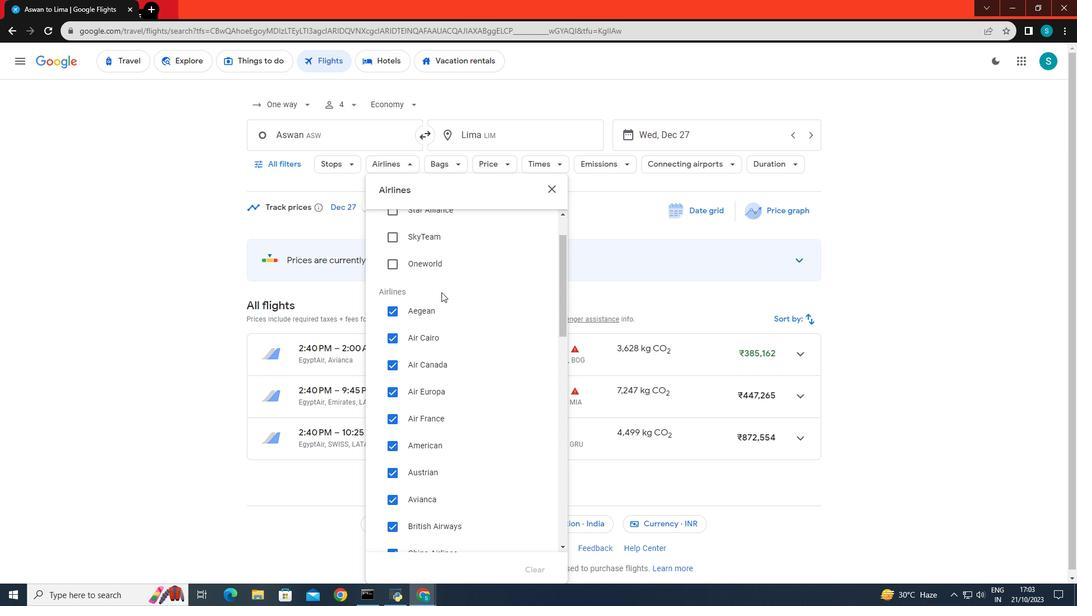 
Action: Mouse scrolled (441, 291) with delta (0, 0)
Screenshot: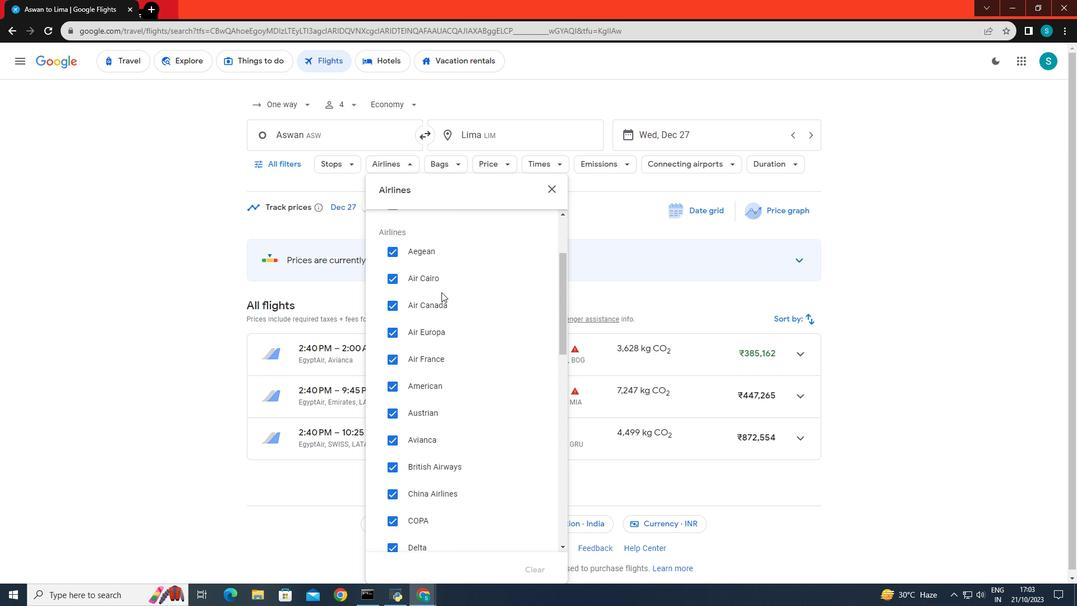 
Action: Mouse moved to (441, 293)
Screenshot: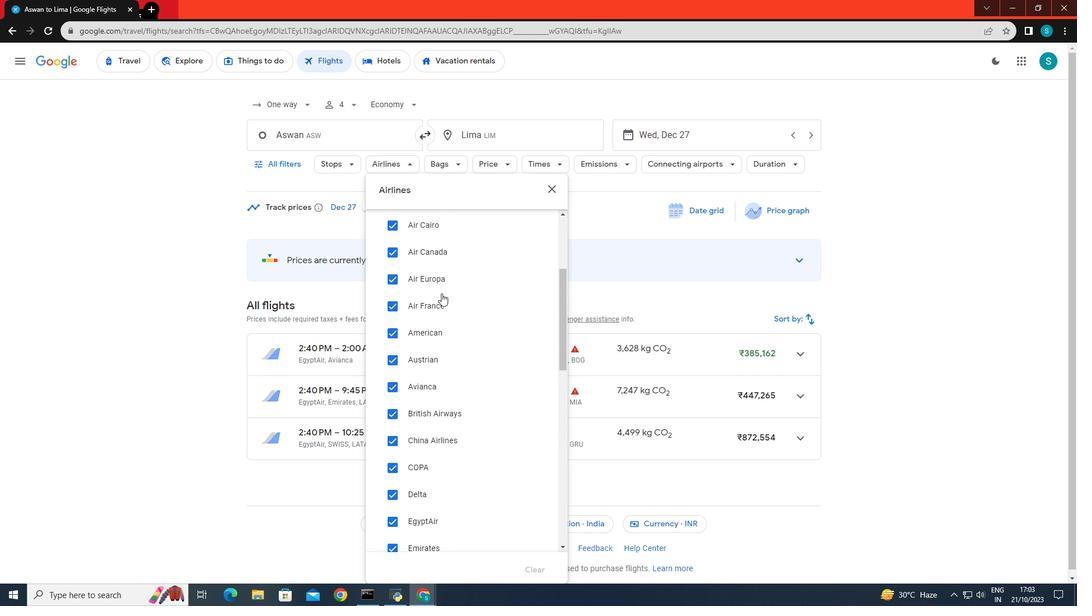 
Action: Mouse scrolled (441, 292) with delta (0, 0)
Screenshot: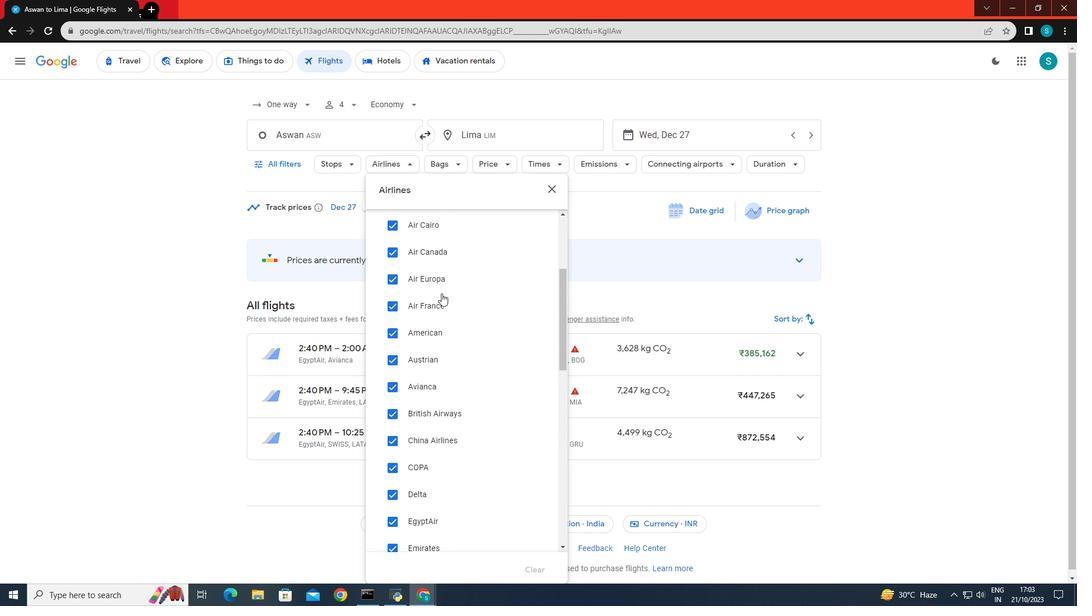 
Action: Mouse scrolled (441, 292) with delta (0, 0)
Screenshot: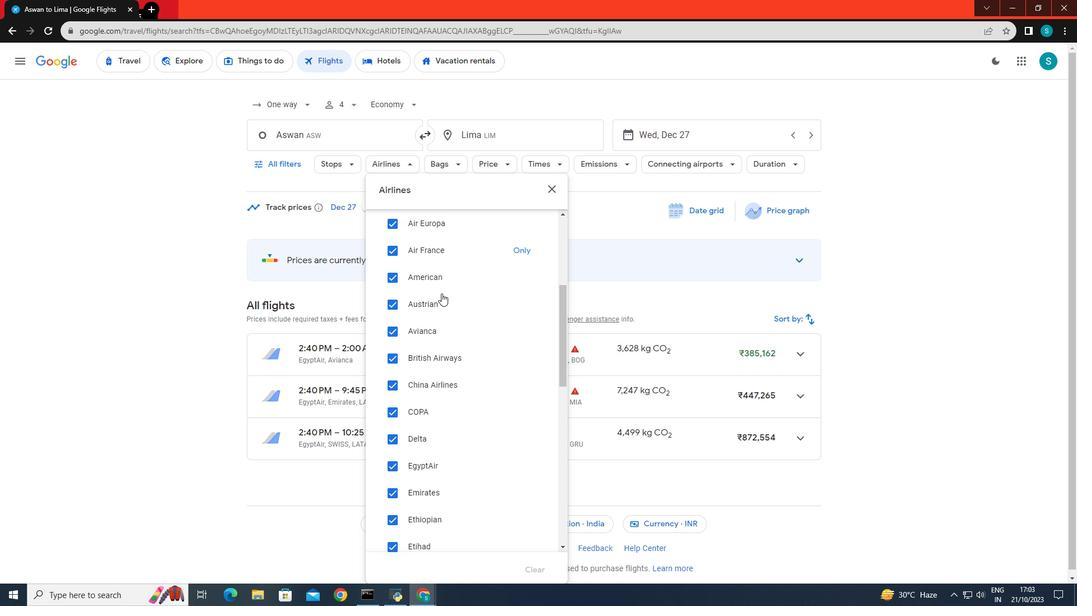 
Action: Mouse moved to (446, 322)
Screenshot: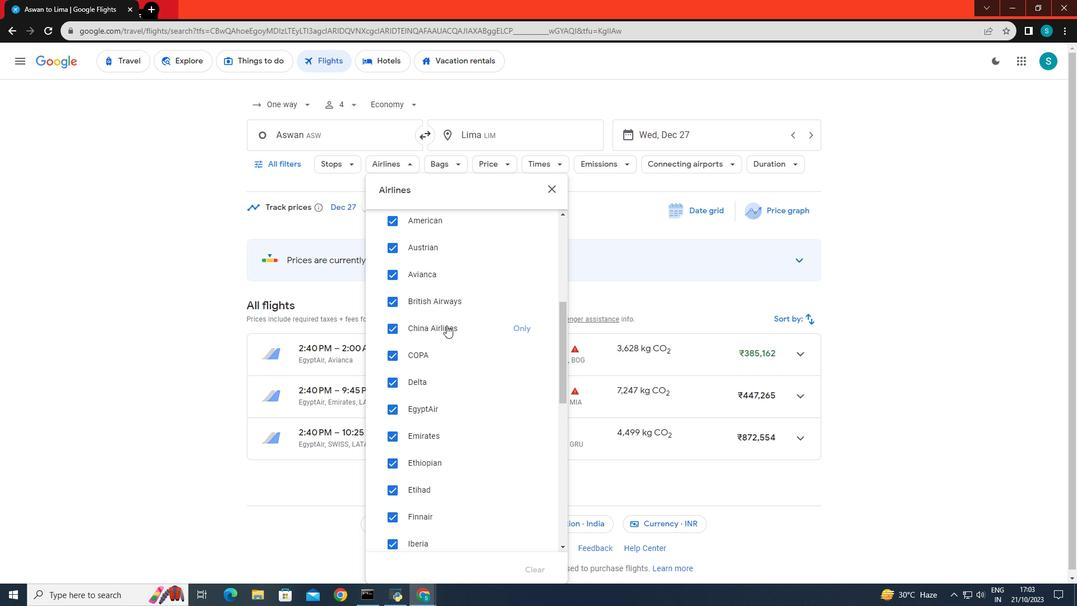
Action: Mouse scrolled (446, 322) with delta (0, 0)
Screenshot: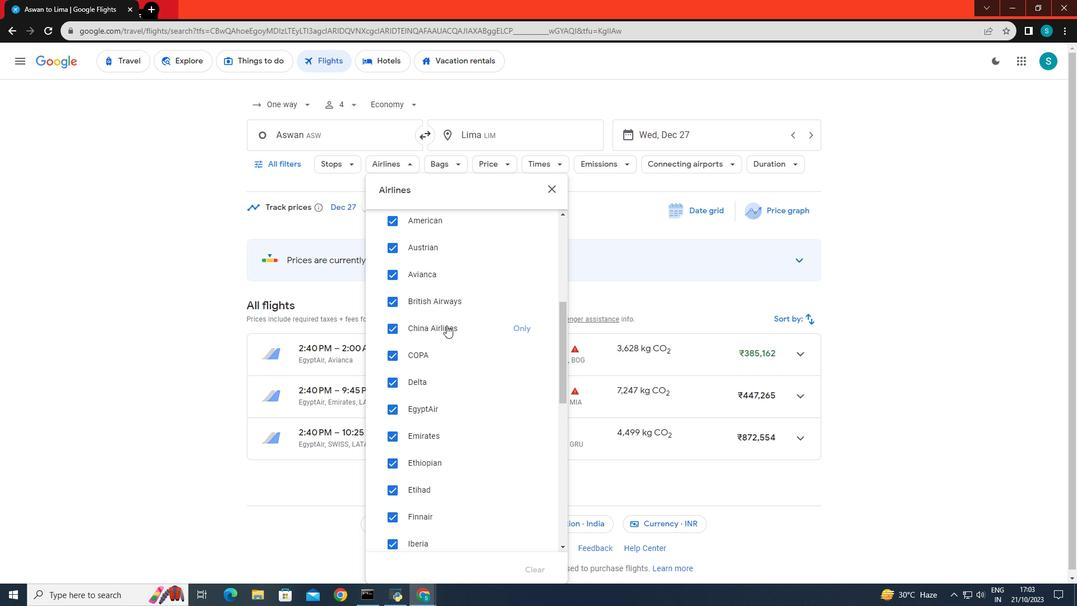 
Action: Mouse moved to (446, 326)
Screenshot: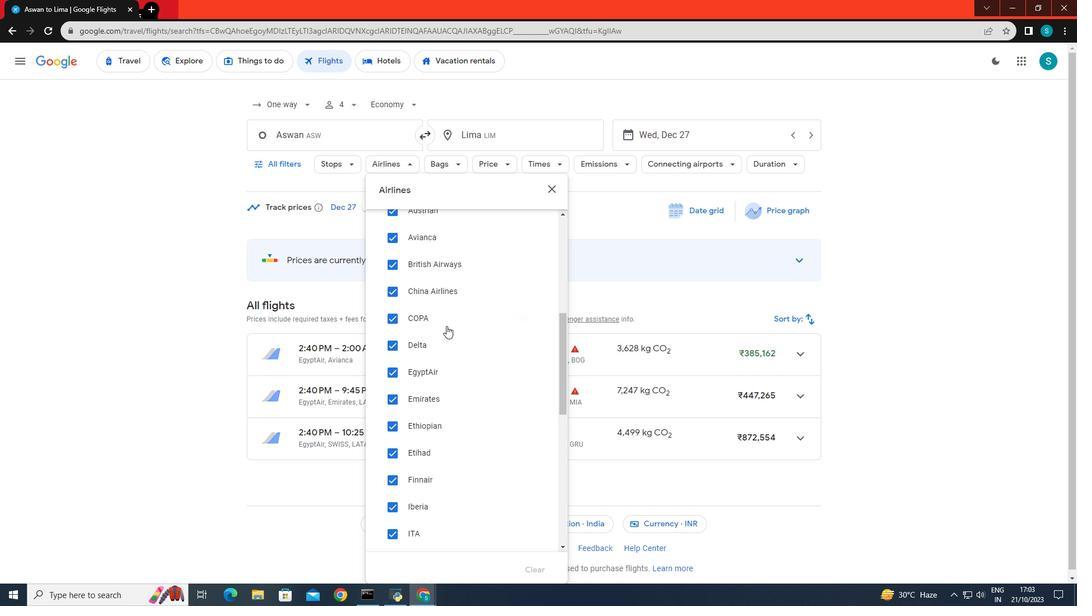 
Action: Mouse scrolled (446, 325) with delta (0, 0)
Screenshot: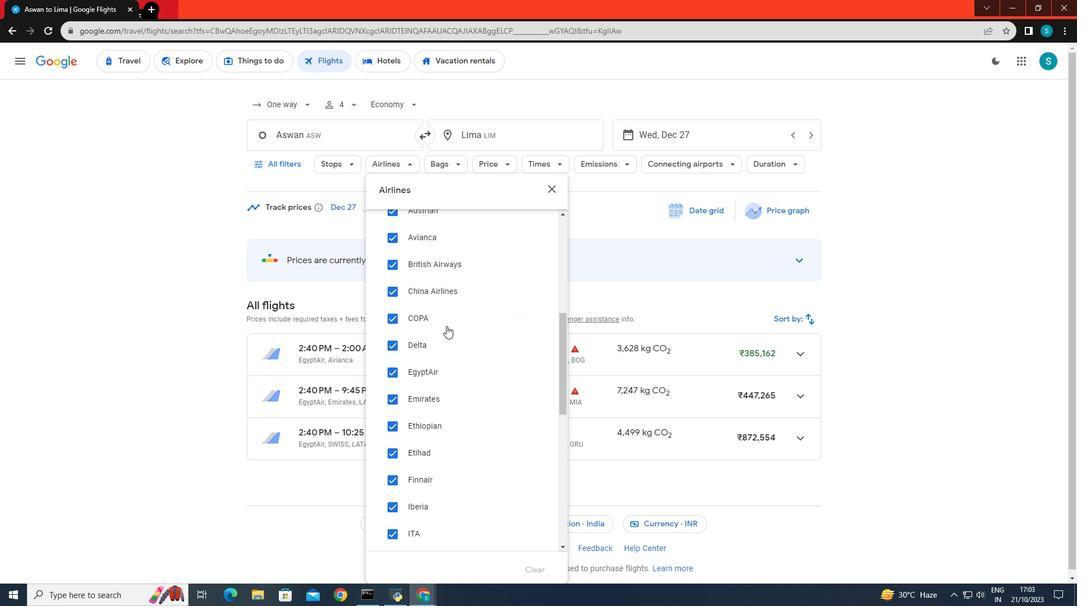 
Action: Mouse moved to (446, 326)
Screenshot: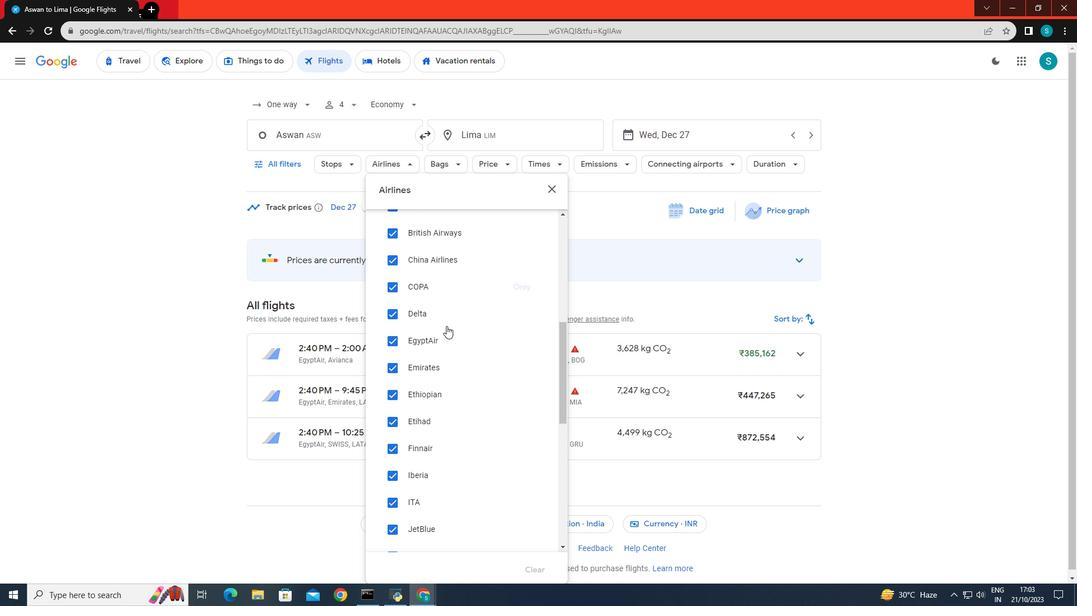 
Action: Mouse scrolled (446, 325) with delta (0, 0)
Screenshot: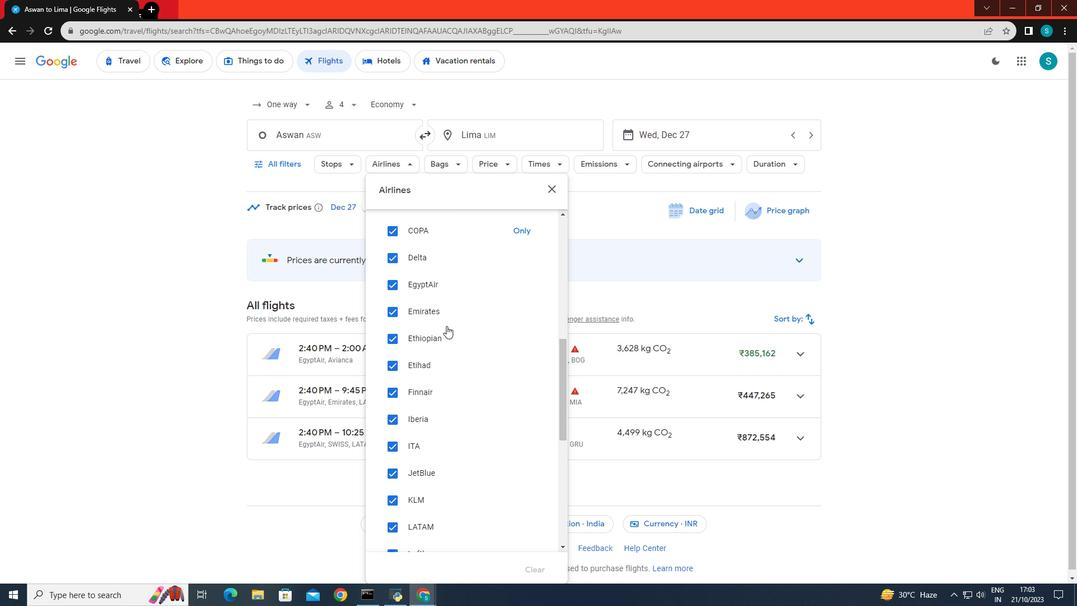 
Action: Mouse scrolled (446, 325) with delta (0, 0)
Screenshot: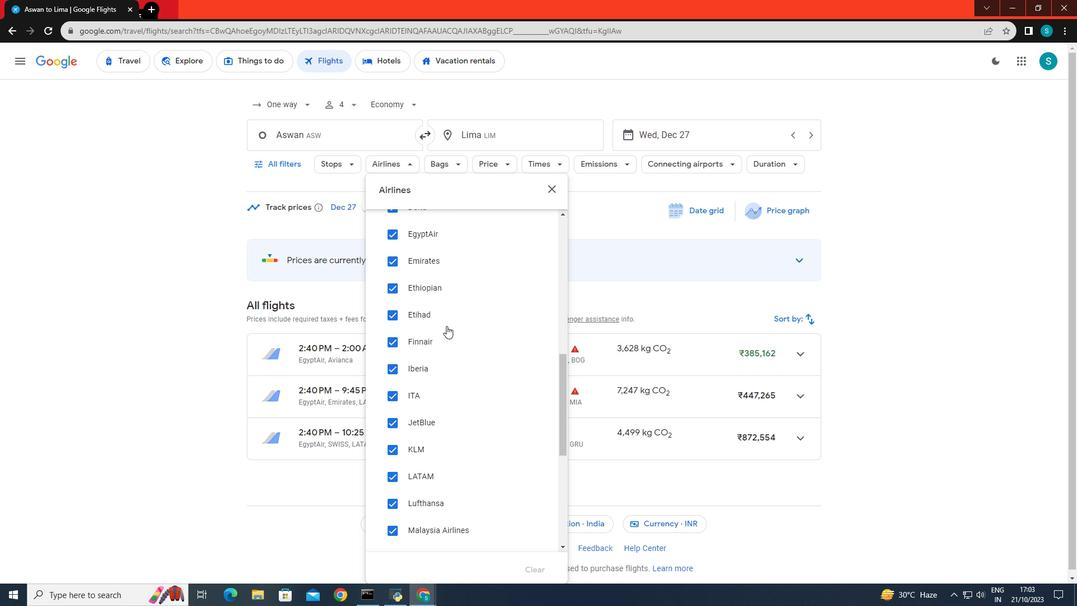 
Action: Mouse scrolled (446, 325) with delta (0, 0)
Screenshot: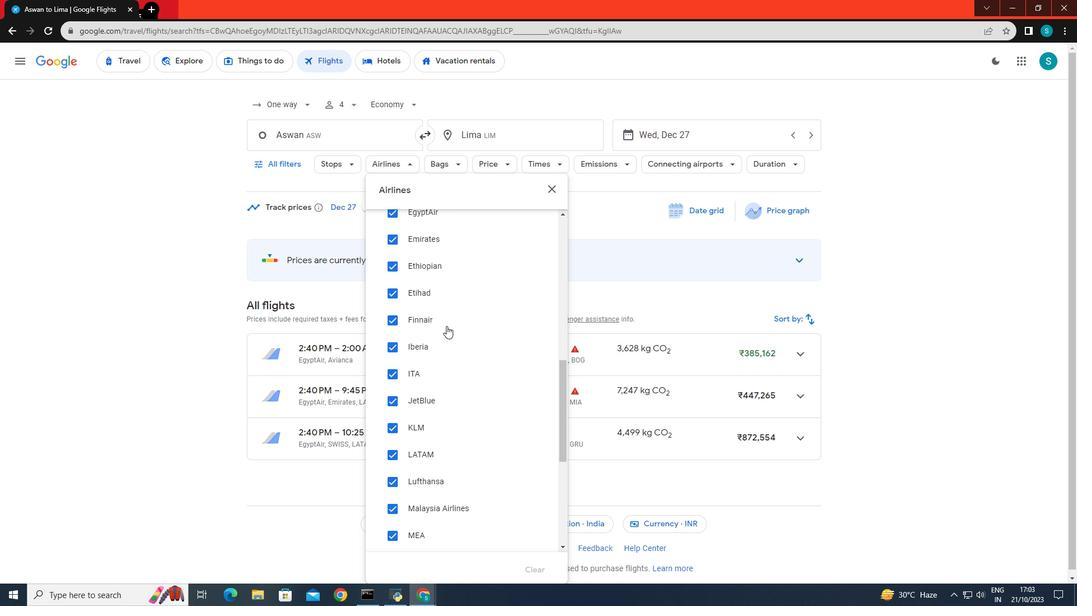 
Action: Mouse scrolled (446, 325) with delta (0, 0)
Screenshot: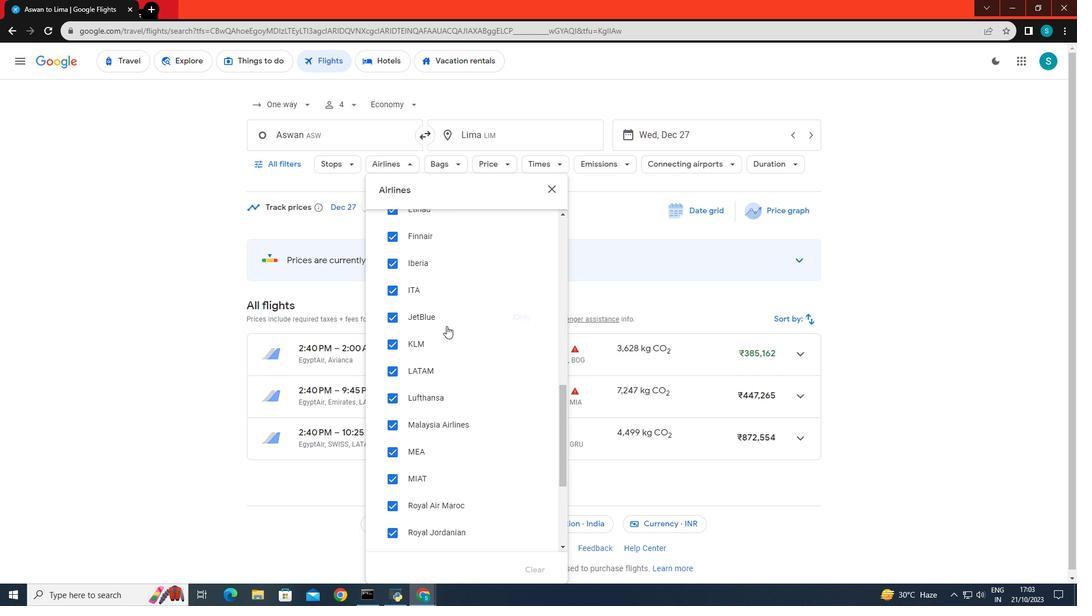 
Action: Mouse scrolled (446, 325) with delta (0, 0)
Screenshot: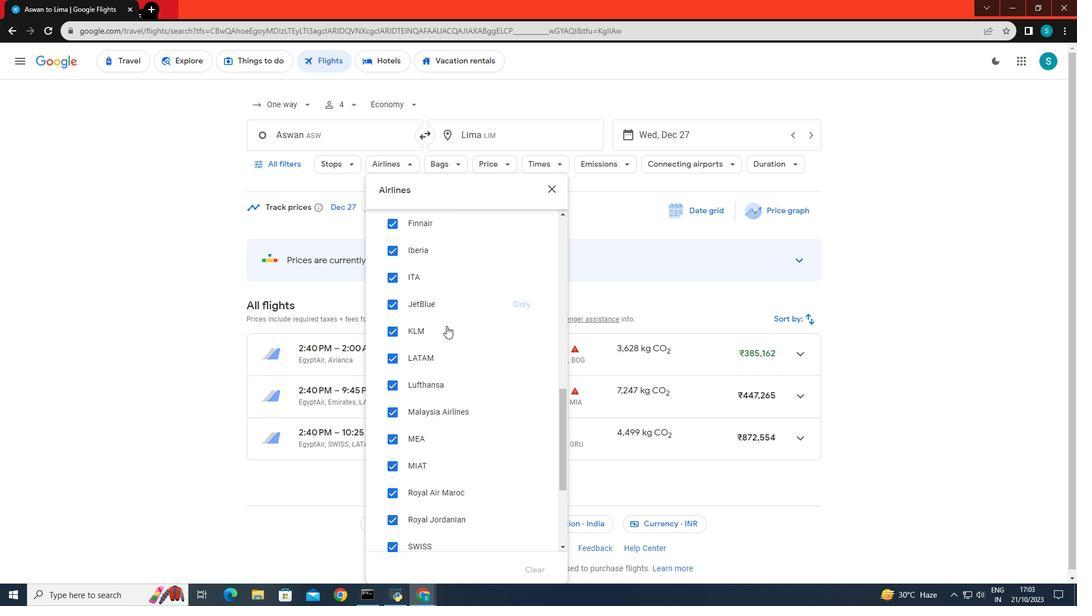 
Action: Mouse scrolled (446, 326) with delta (0, 0)
Screenshot: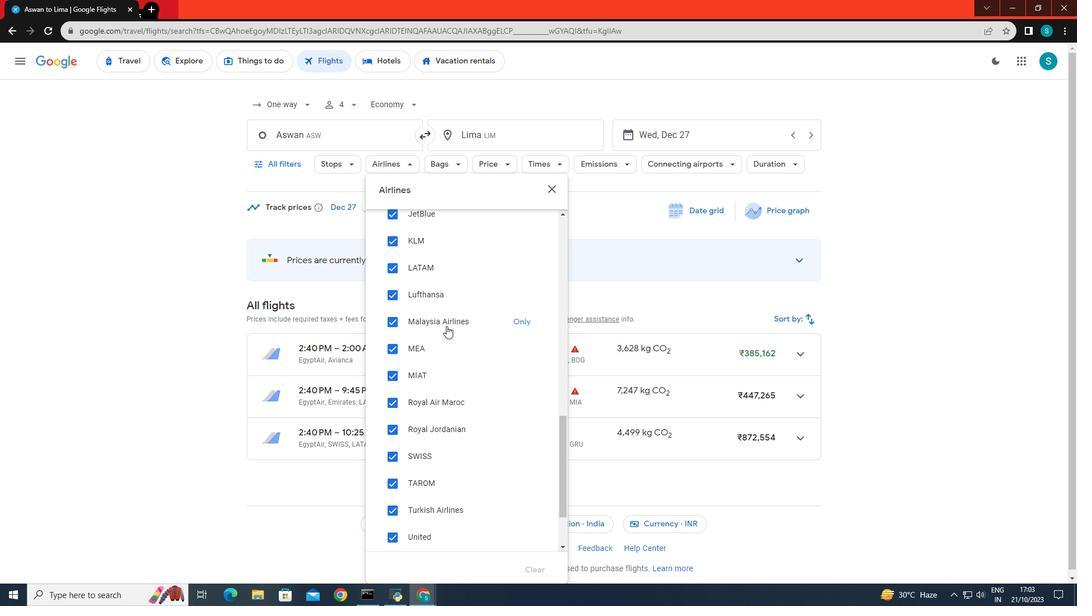 
Action: Mouse scrolled (446, 326) with delta (0, 0)
Screenshot: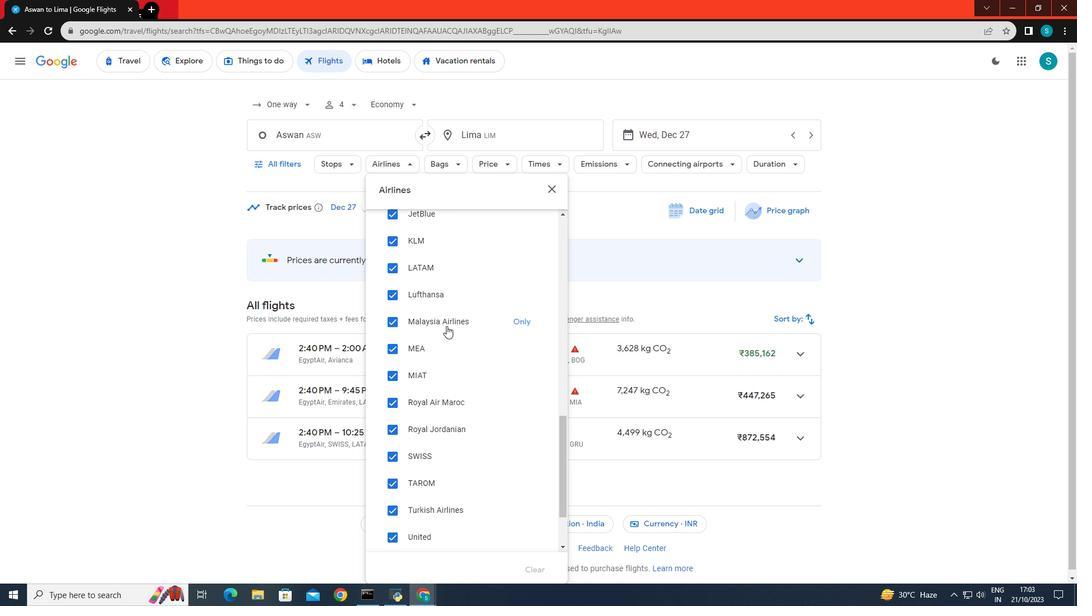 
Action: Mouse scrolled (446, 326) with delta (0, 0)
Screenshot: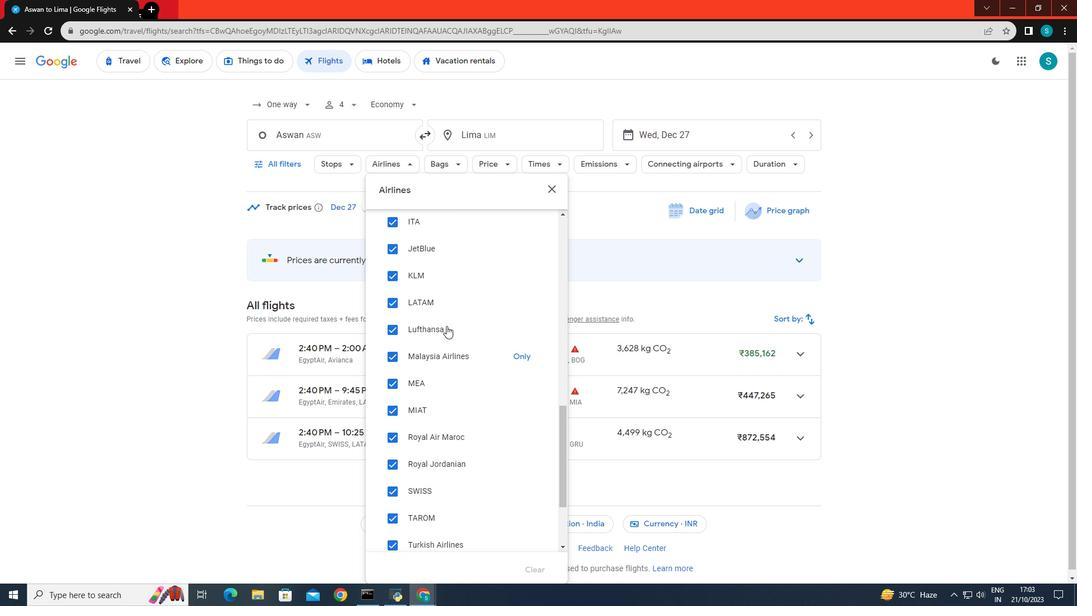 
Action: Mouse scrolled (446, 326) with delta (0, 0)
Screenshot: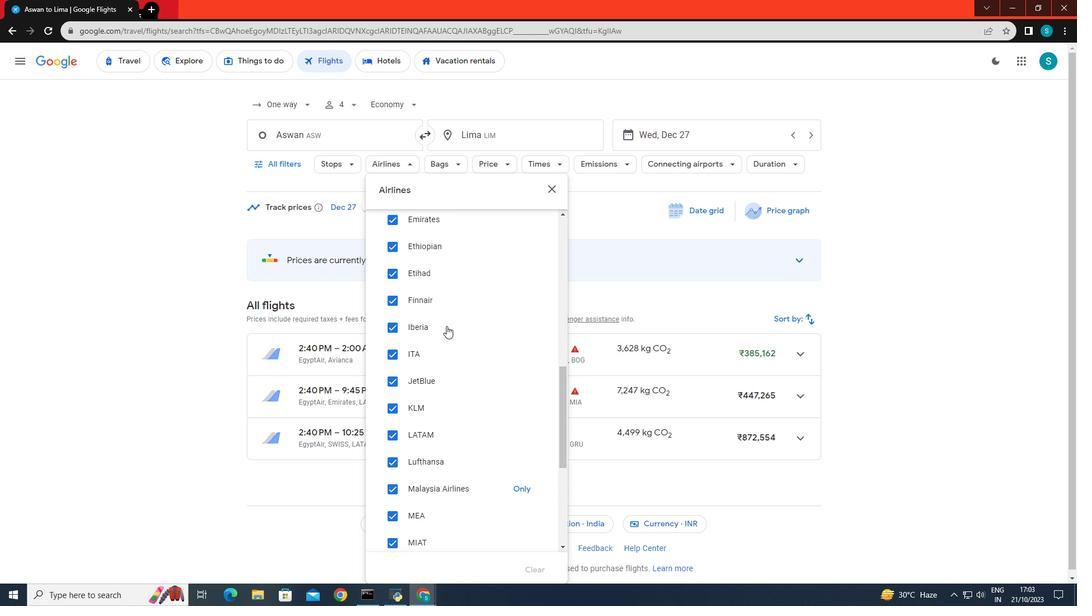 
Action: Mouse scrolled (446, 326) with delta (0, 0)
Screenshot: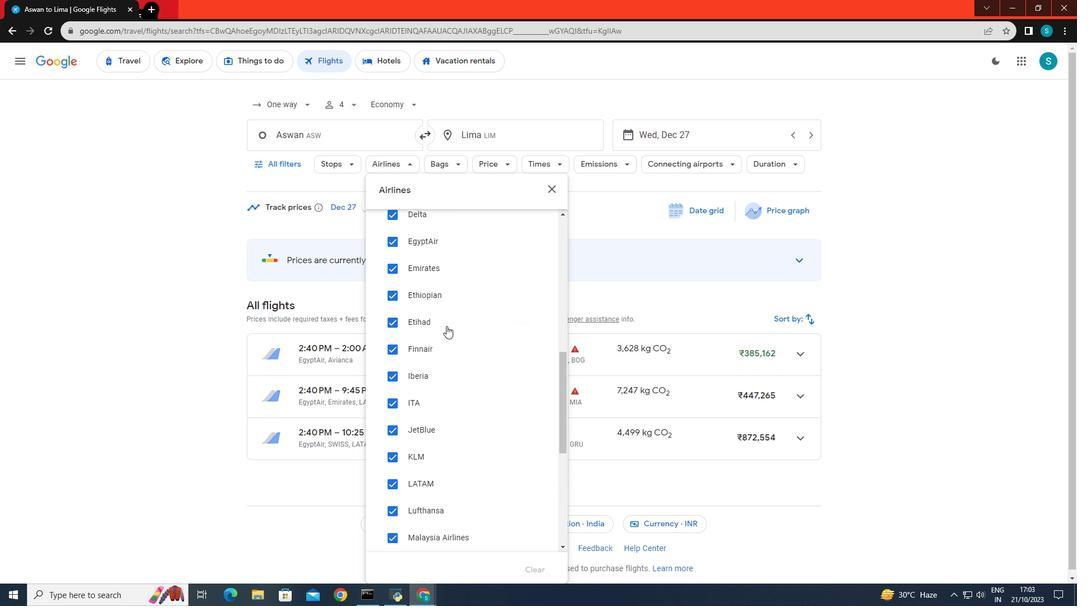 
Action: Mouse scrolled (446, 326) with delta (0, 0)
Screenshot: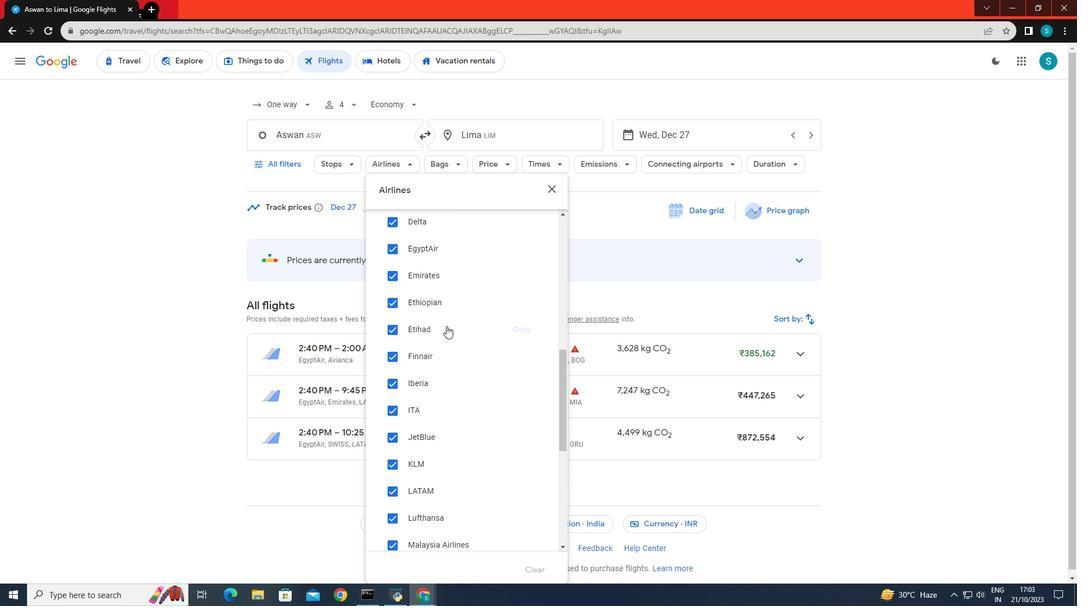 
Action: Mouse scrolled (446, 326) with delta (0, 0)
Screenshot: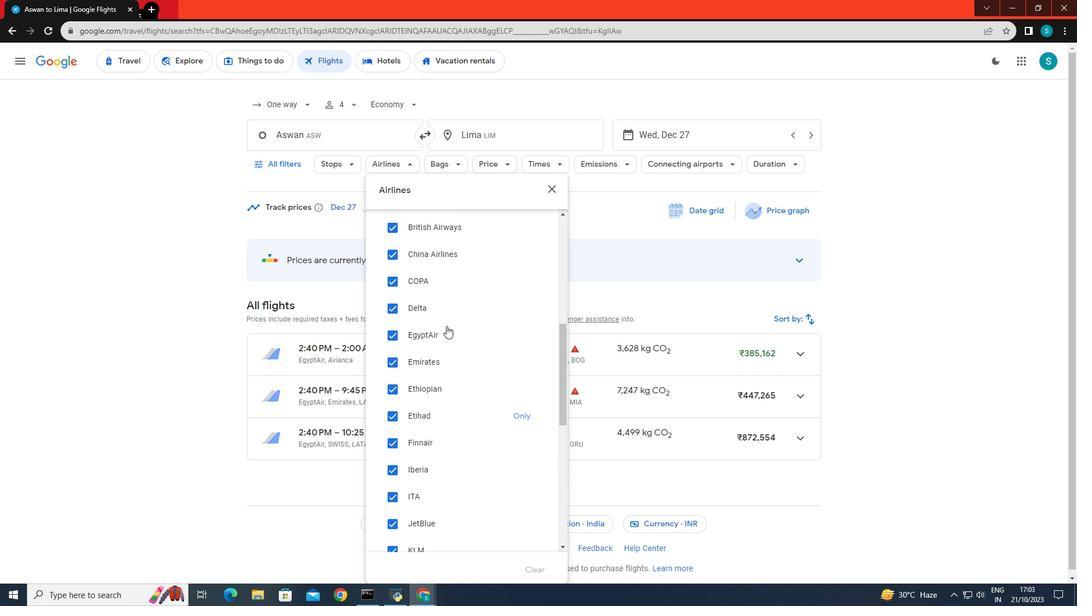 
Action: Mouse moved to (519, 302)
Screenshot: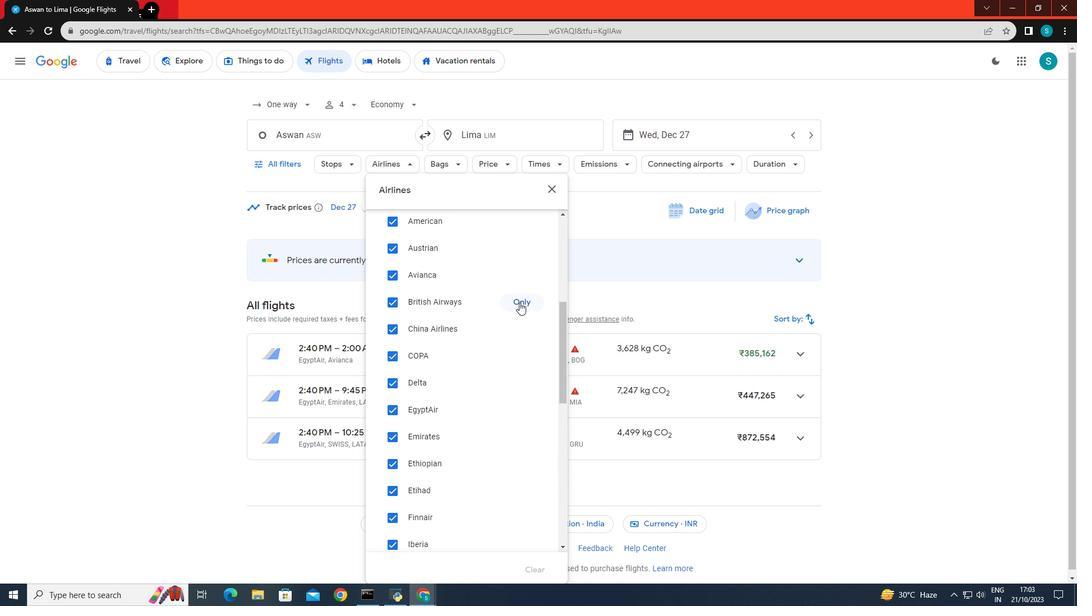 
Action: Mouse pressed left at (519, 302)
Screenshot: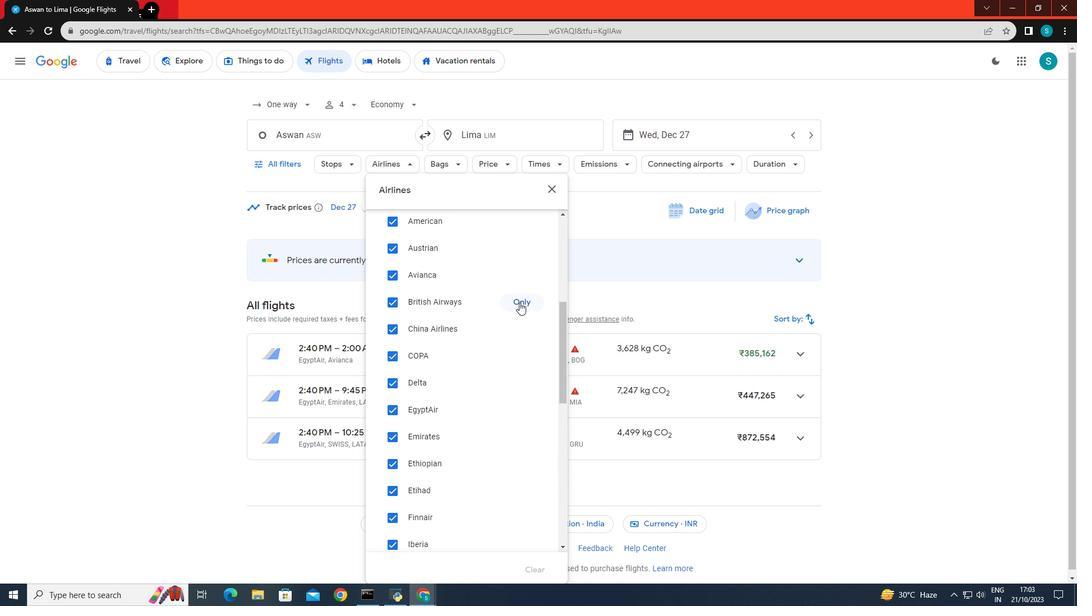 
Action: Mouse moved to (657, 349)
Screenshot: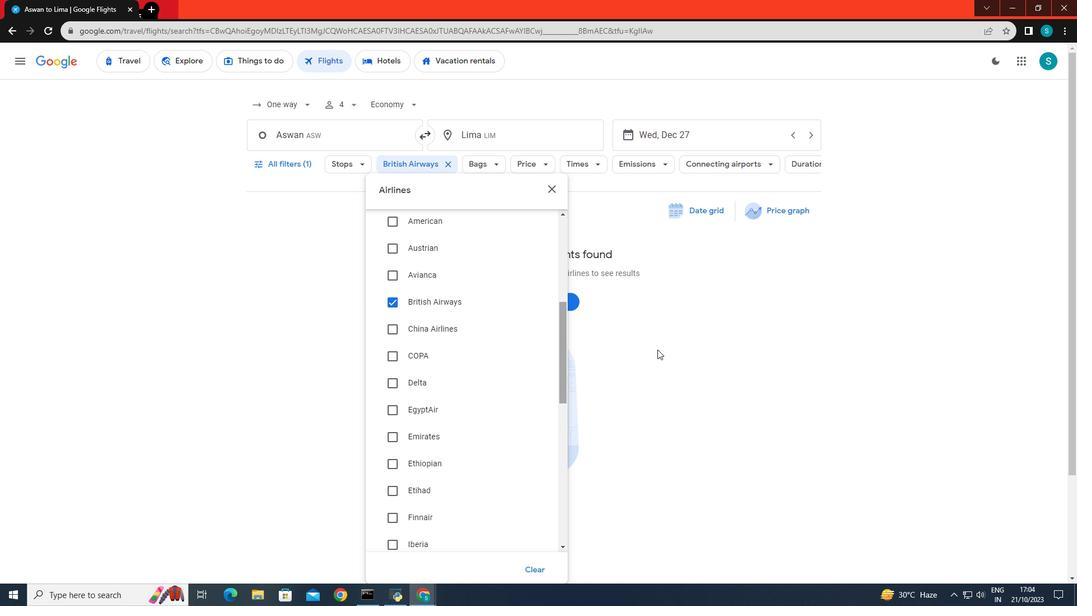 
Action: Mouse pressed left at (657, 349)
Screenshot: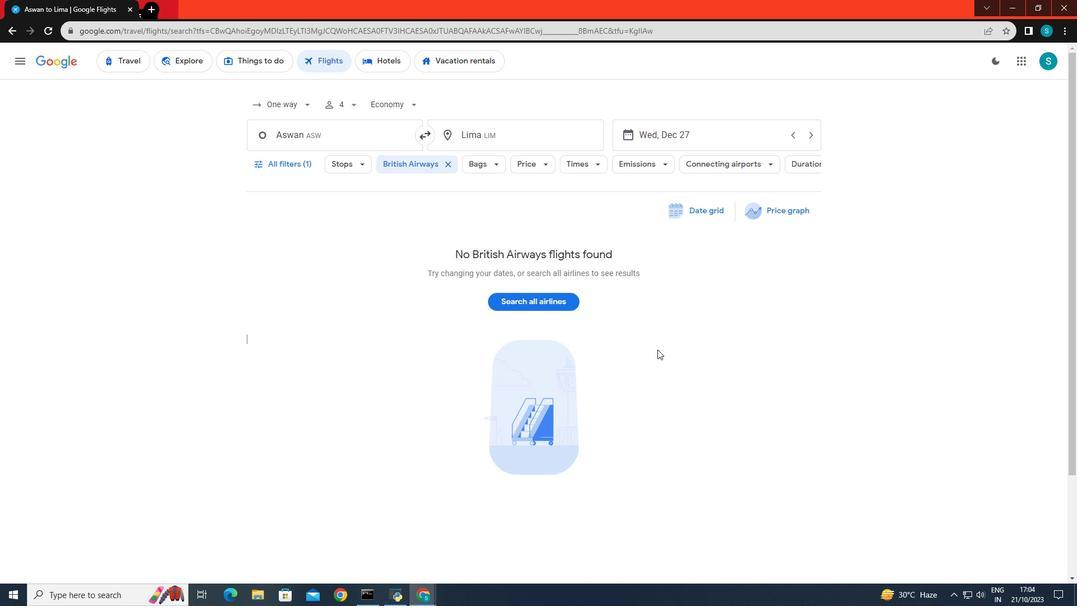 
Action: Mouse moved to (588, 163)
Screenshot: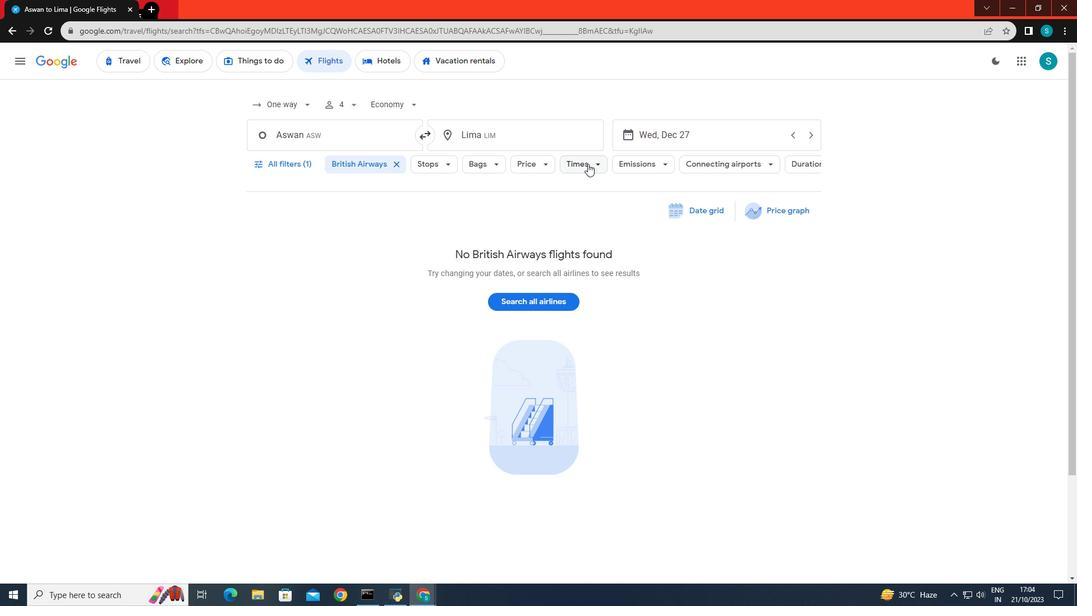 
Action: Mouse pressed left at (588, 163)
Screenshot: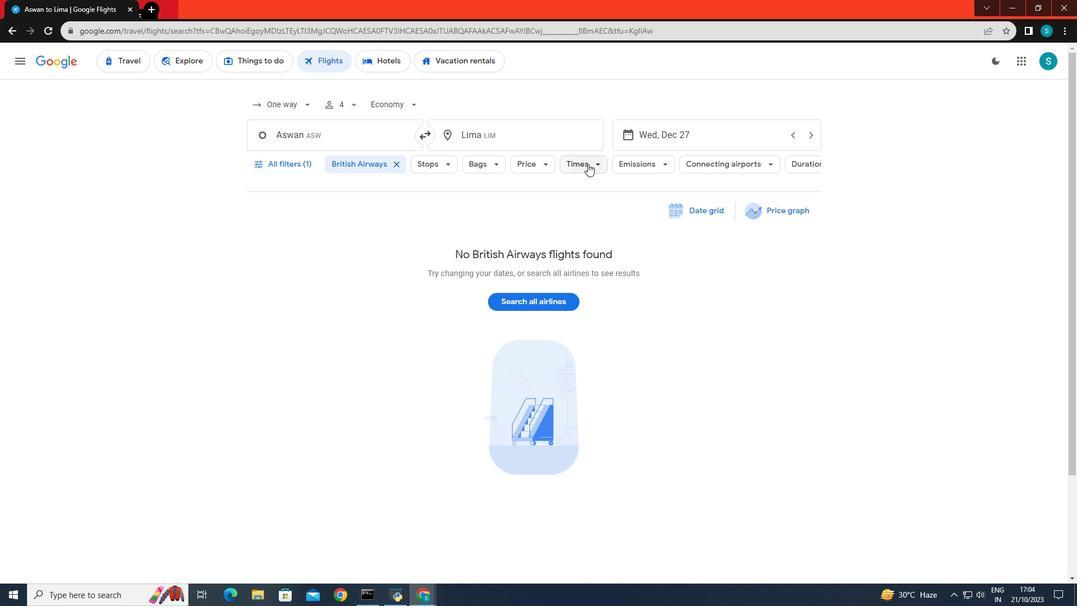 
Action: Mouse moved to (578, 272)
Screenshot: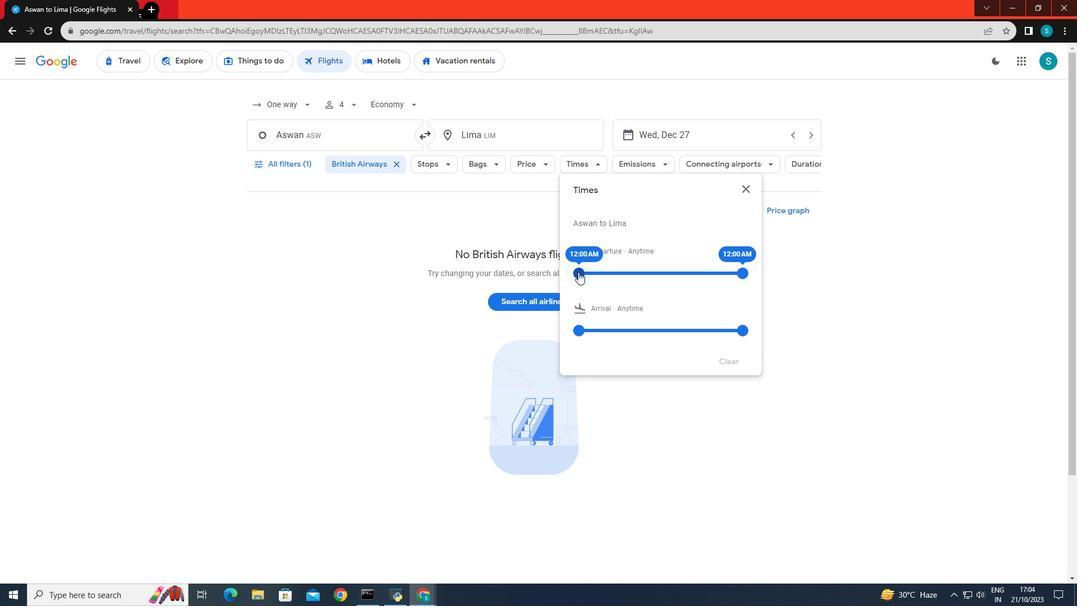 
Action: Mouse pressed left at (578, 272)
Screenshot: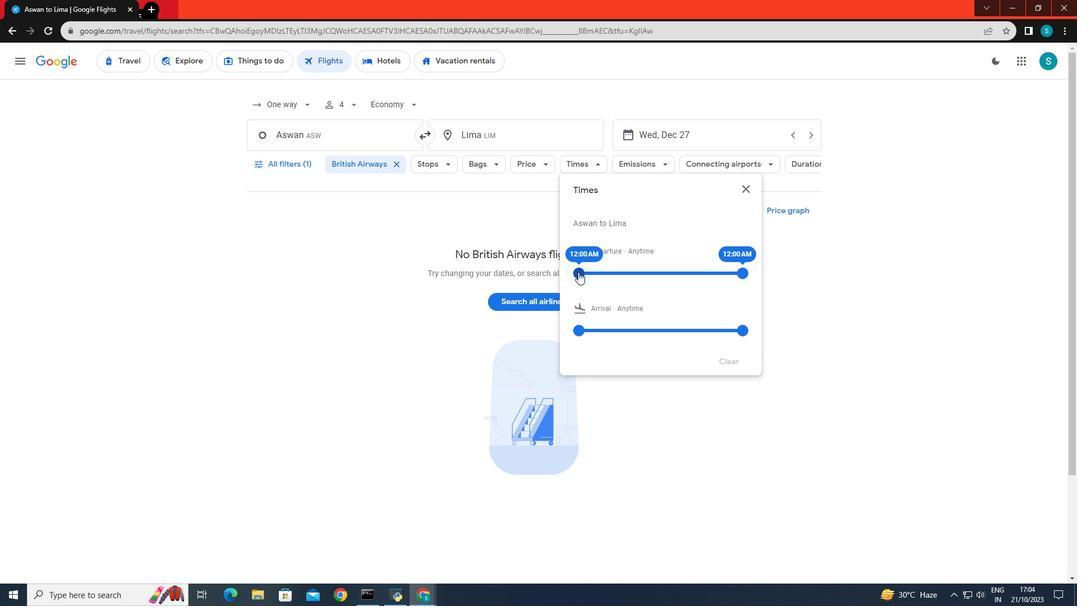 
Action: Mouse moved to (741, 269)
Screenshot: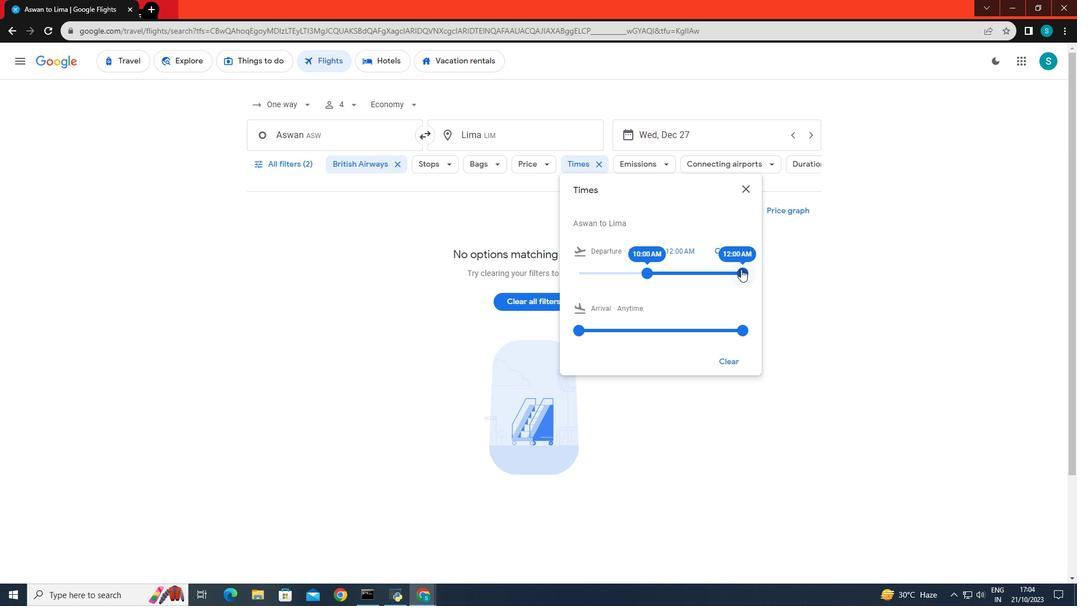 
Action: Mouse pressed left at (741, 269)
Screenshot: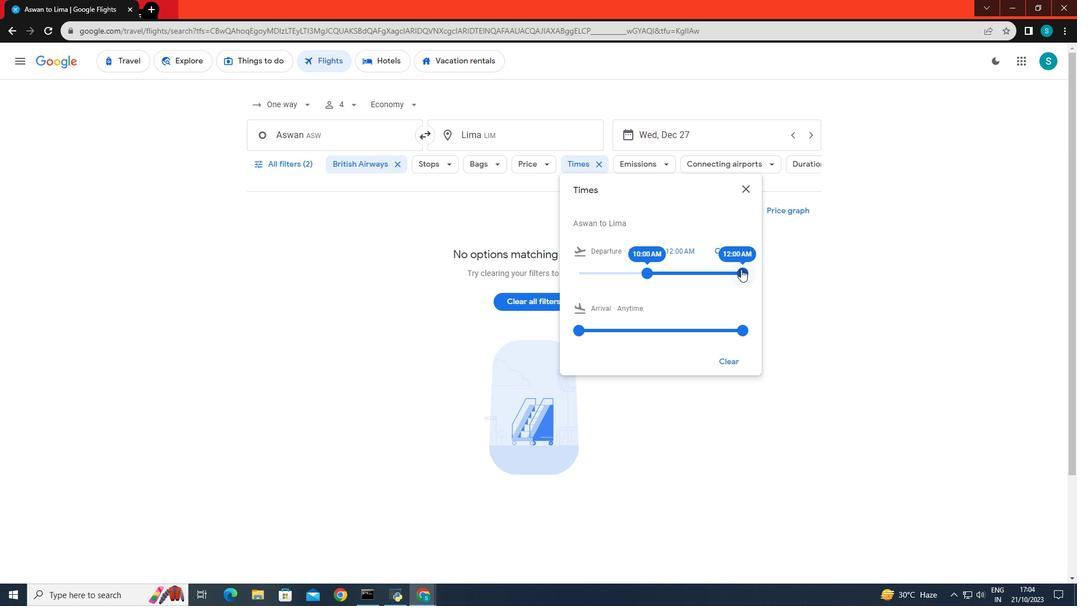 
Action: Mouse moved to (423, 301)
Screenshot: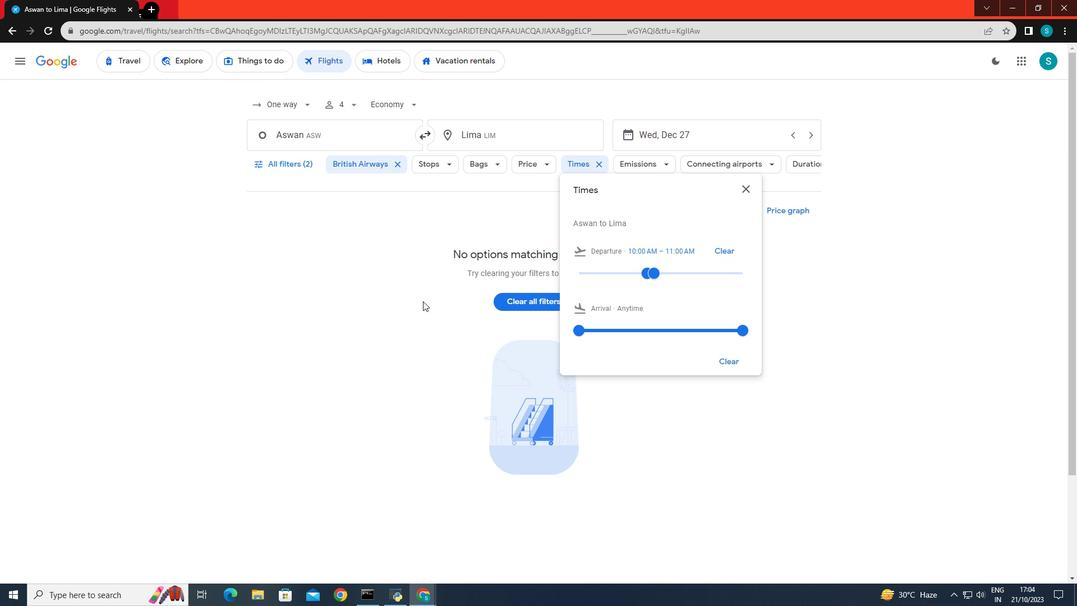 
Action: Mouse pressed left at (423, 301)
Screenshot: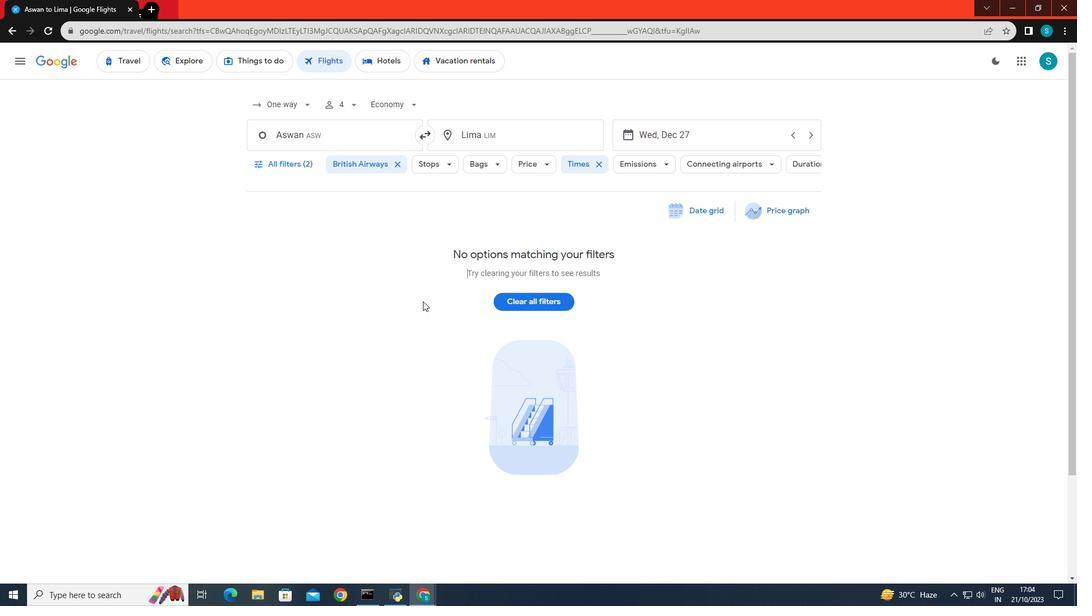 
